 Task: Add a condition where "Hours since assignee update Greater than Nineteen" in recently solved tickets
Action: Mouse moved to (144, 447)
Screenshot: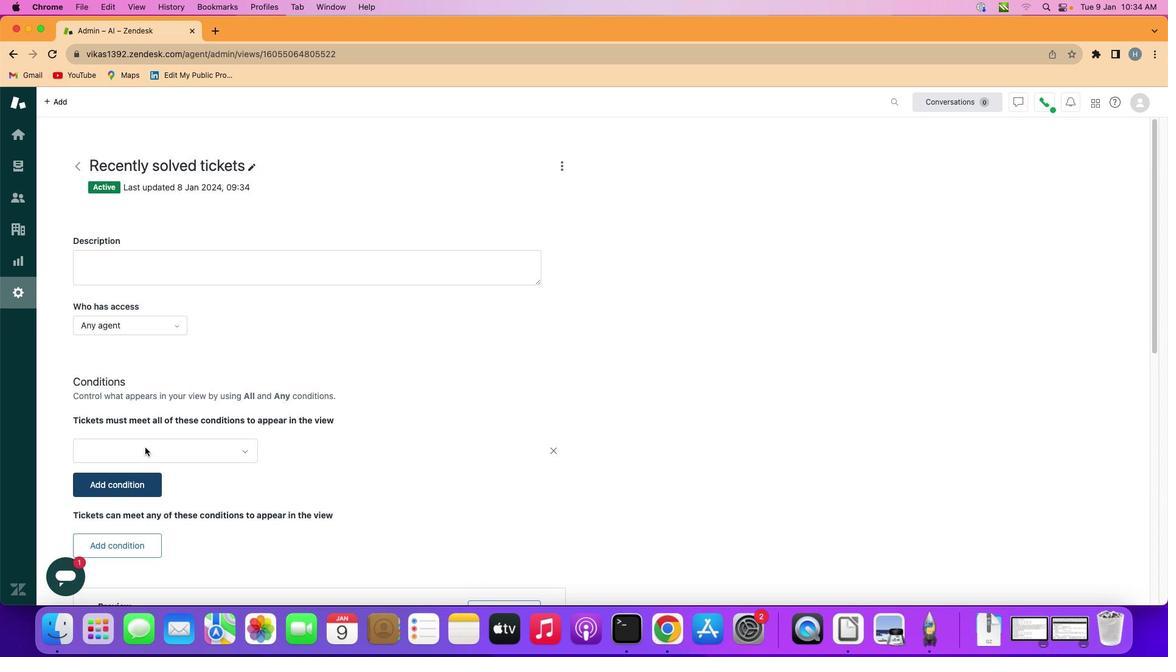 
Action: Mouse pressed left at (144, 447)
Screenshot: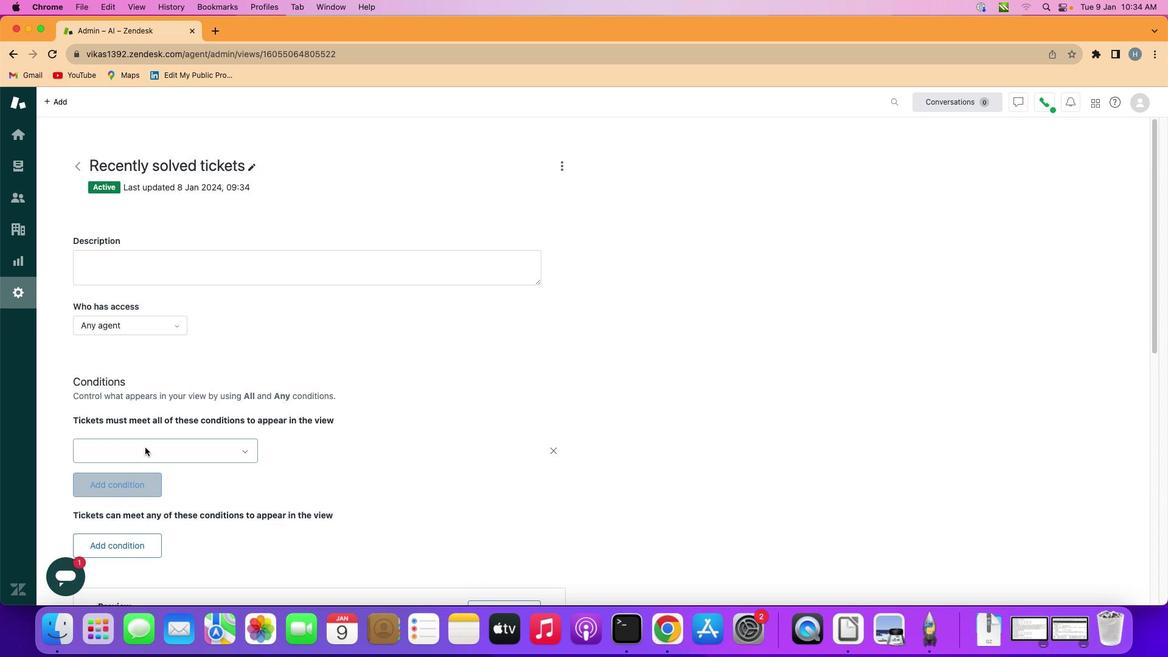 
Action: Mouse moved to (178, 448)
Screenshot: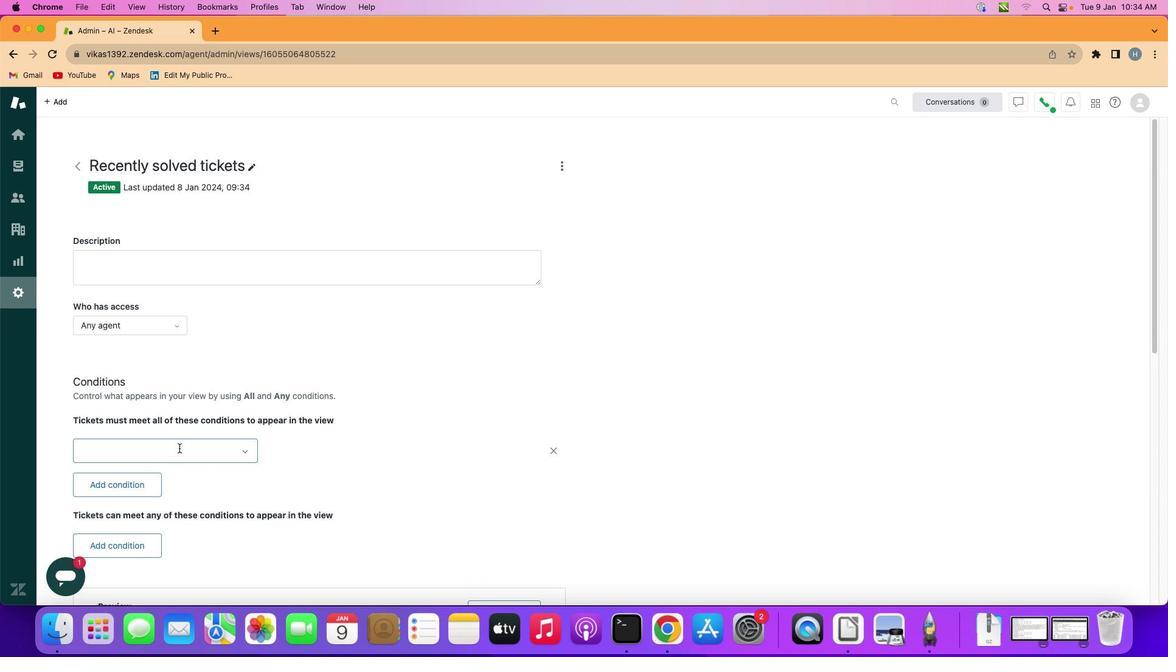 
Action: Mouse pressed left at (178, 448)
Screenshot: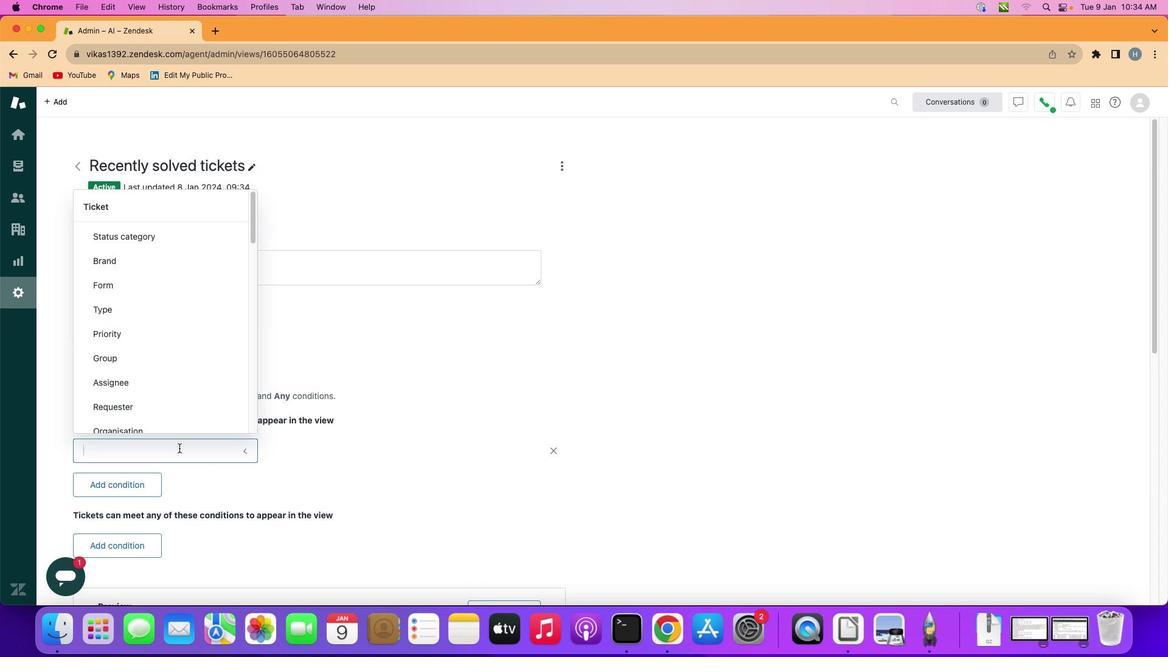 
Action: Mouse moved to (192, 346)
Screenshot: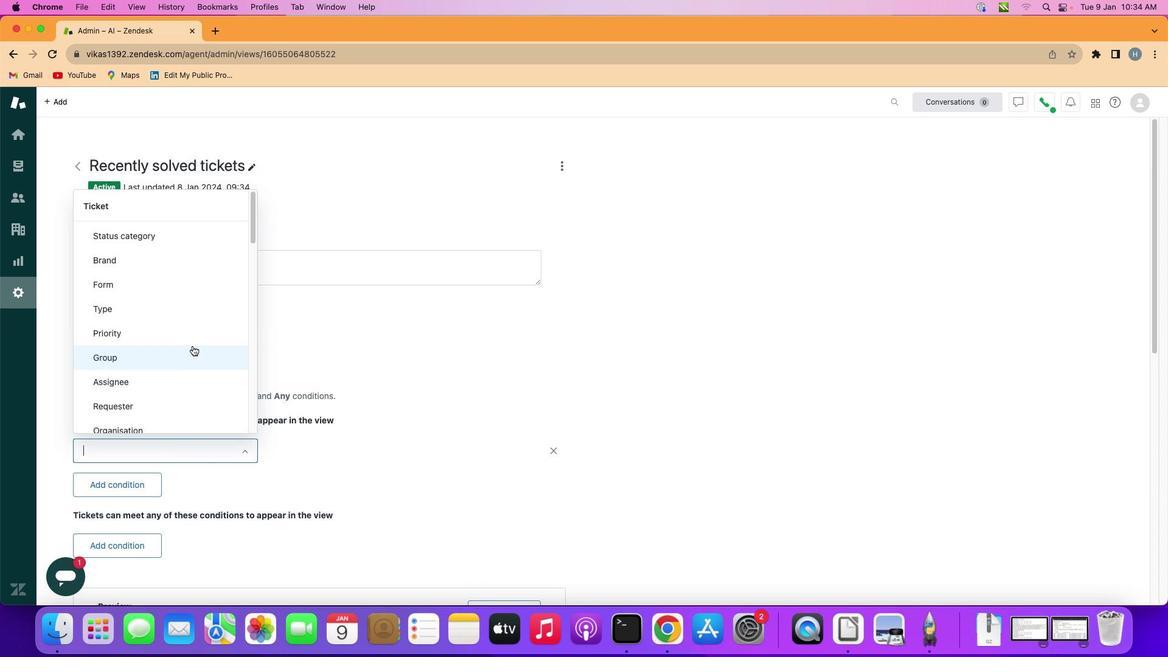 
Action: Mouse scrolled (192, 346) with delta (0, 0)
Screenshot: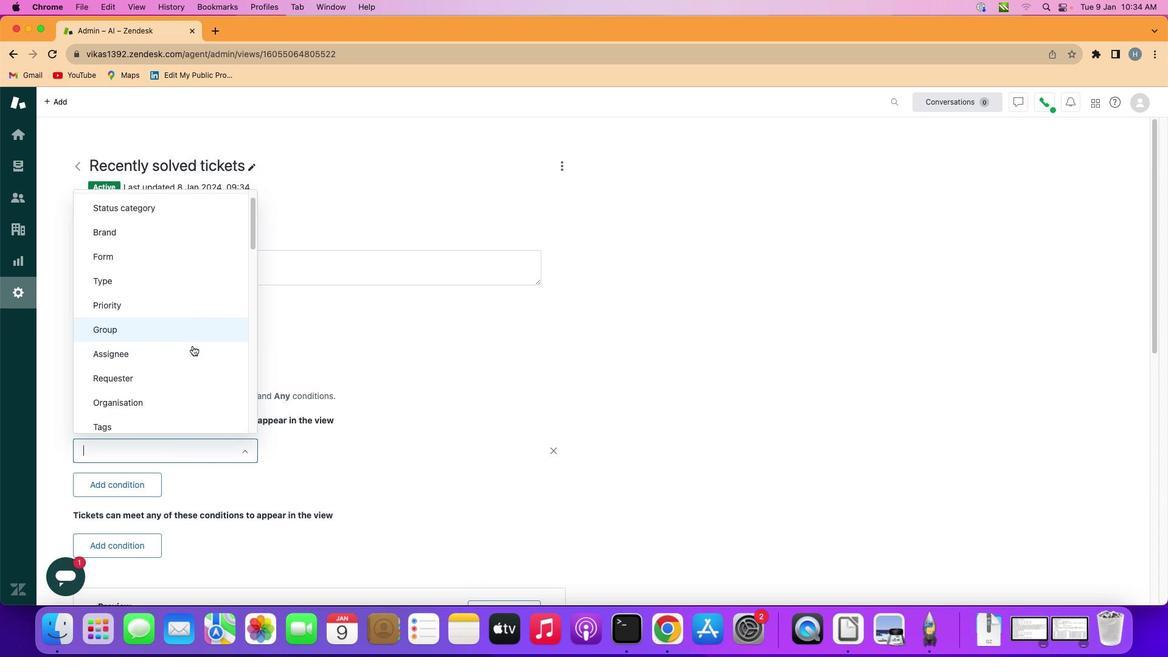 
Action: Mouse scrolled (192, 346) with delta (0, 0)
Screenshot: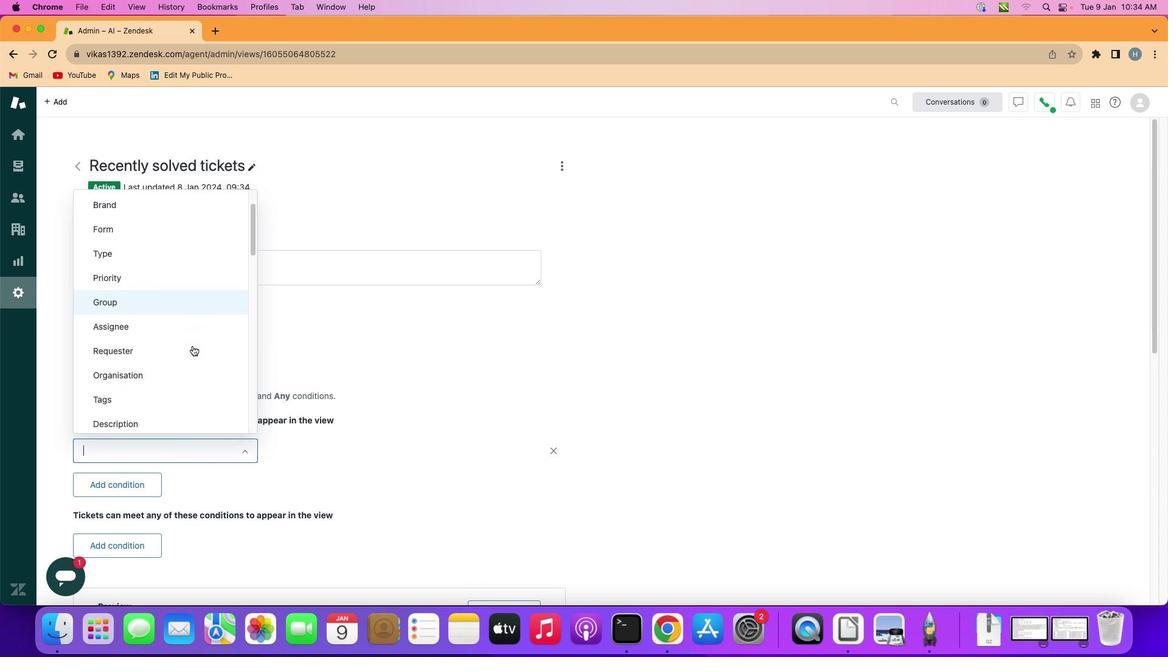 
Action: Mouse scrolled (192, 346) with delta (0, 0)
Screenshot: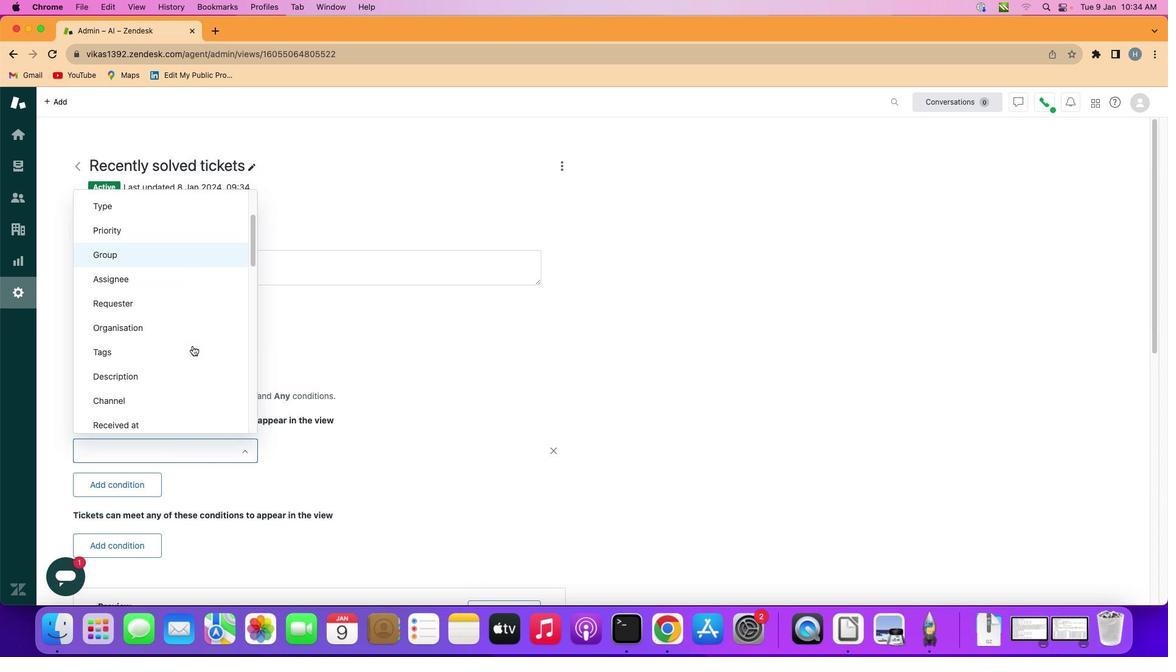 
Action: Mouse scrolled (192, 346) with delta (0, 0)
Screenshot: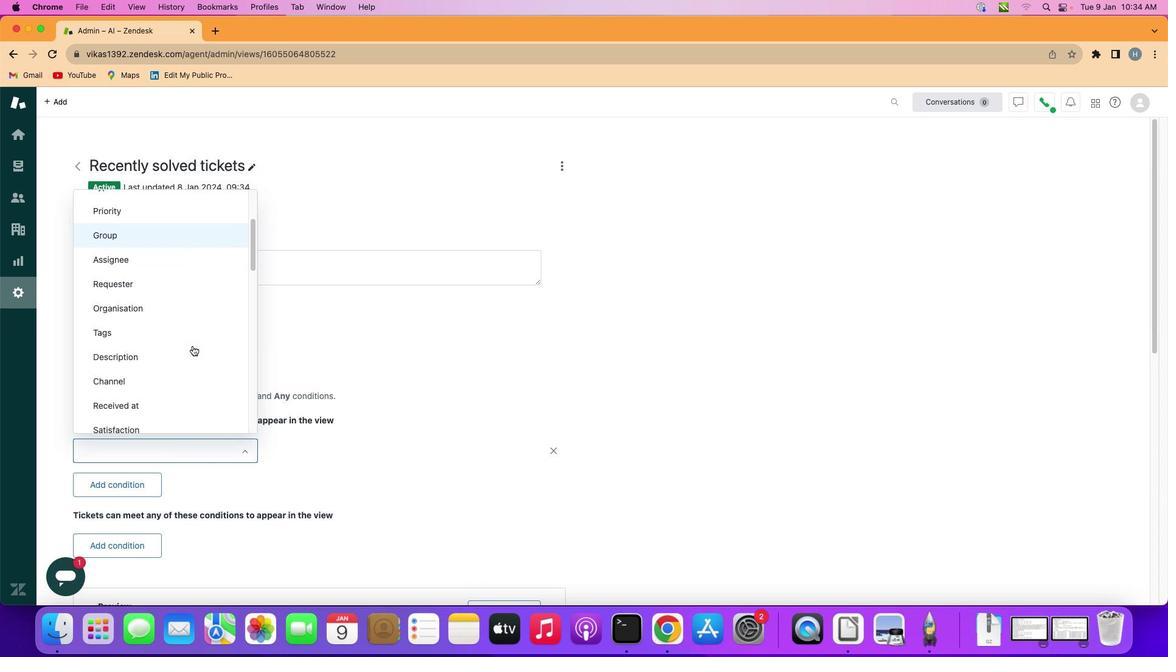 
Action: Mouse scrolled (192, 346) with delta (0, 0)
Screenshot: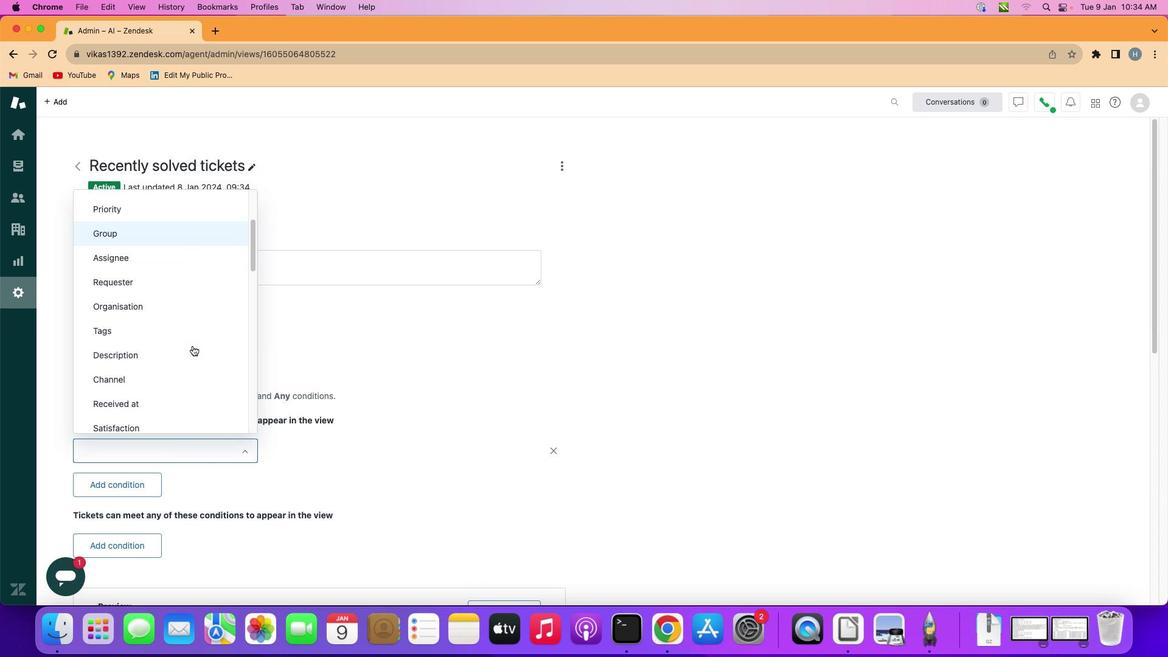 
Action: Mouse scrolled (192, 346) with delta (0, 0)
Screenshot: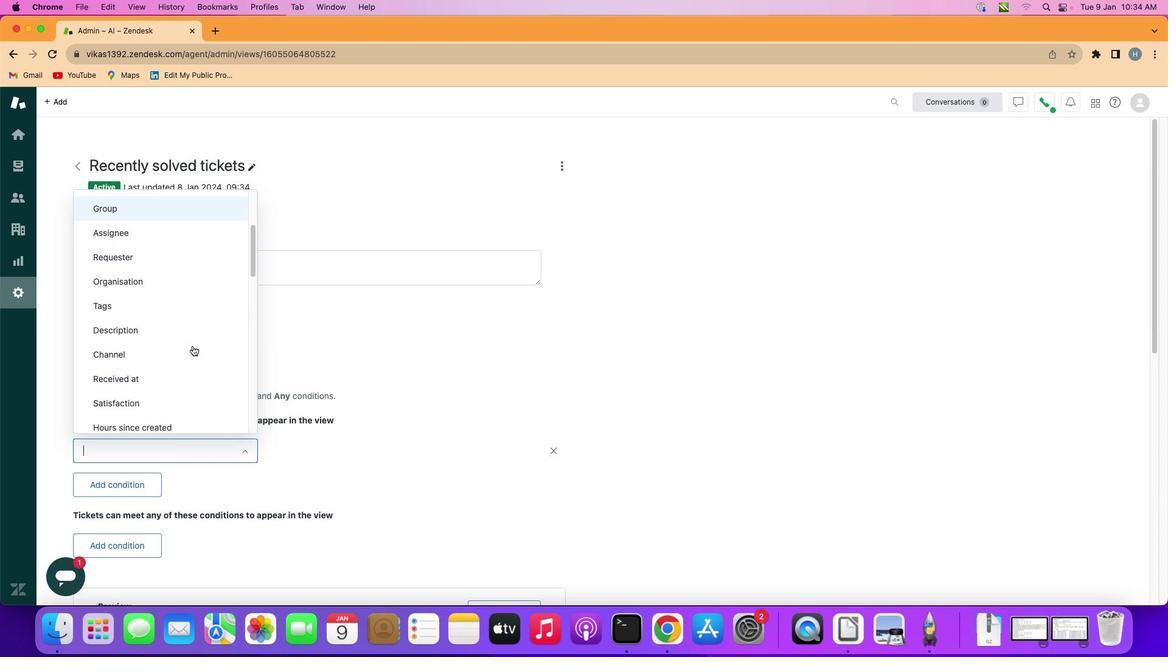 
Action: Mouse scrolled (192, 346) with delta (0, 0)
Screenshot: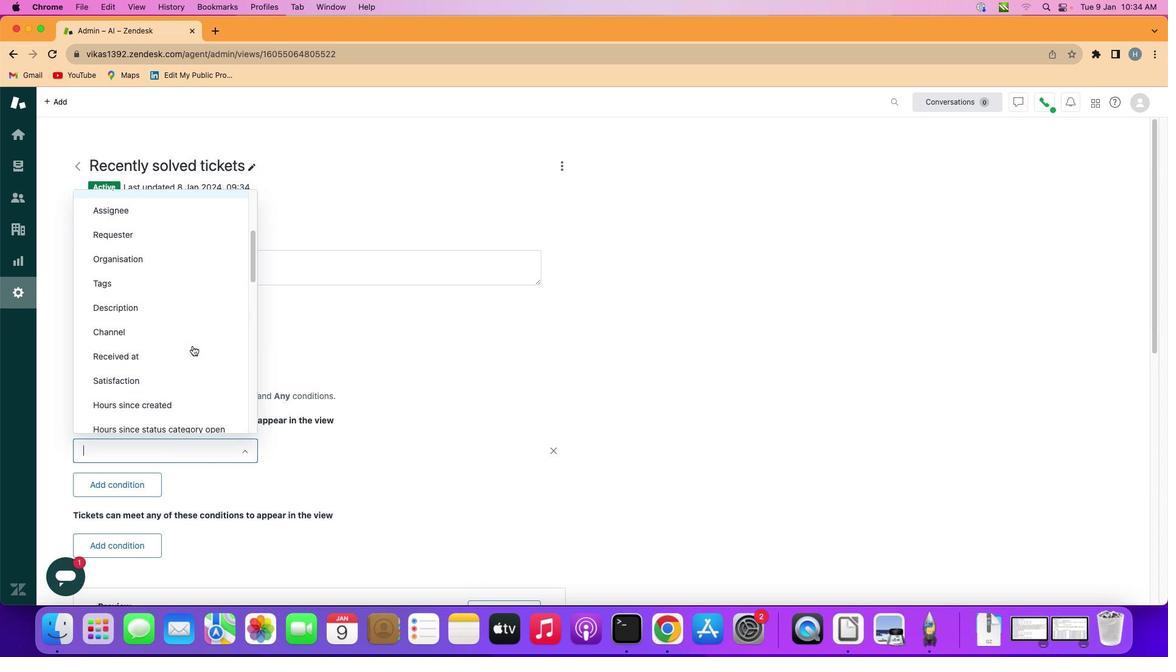 
Action: Mouse scrolled (192, 346) with delta (0, 0)
Screenshot: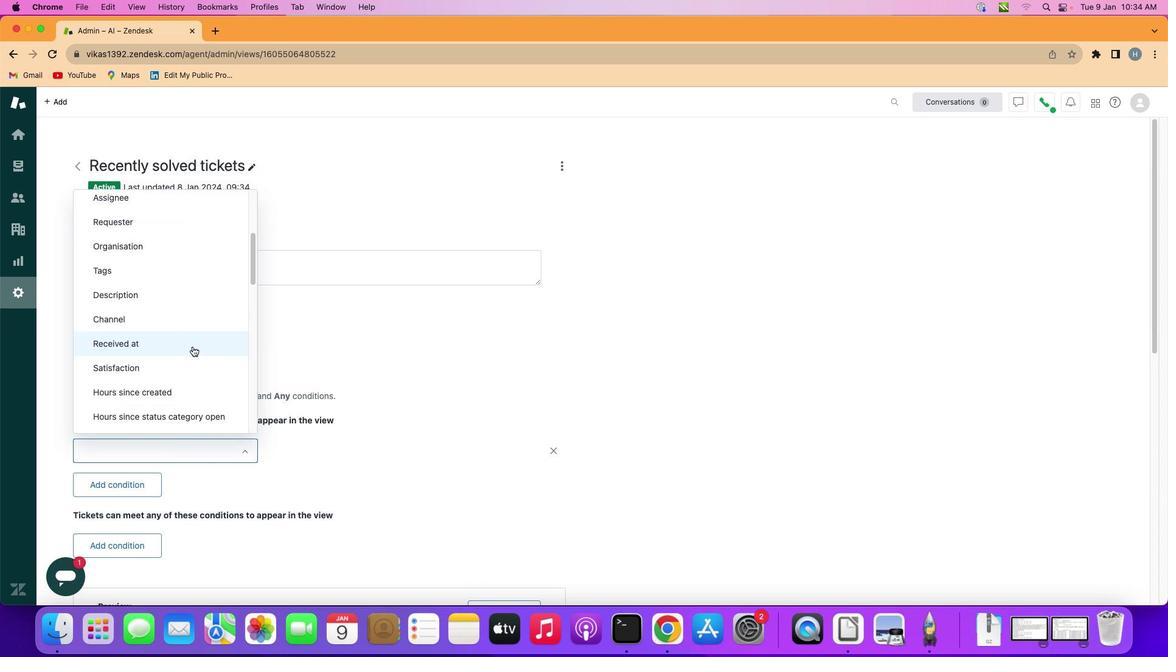 
Action: Mouse scrolled (192, 346) with delta (0, 0)
Screenshot: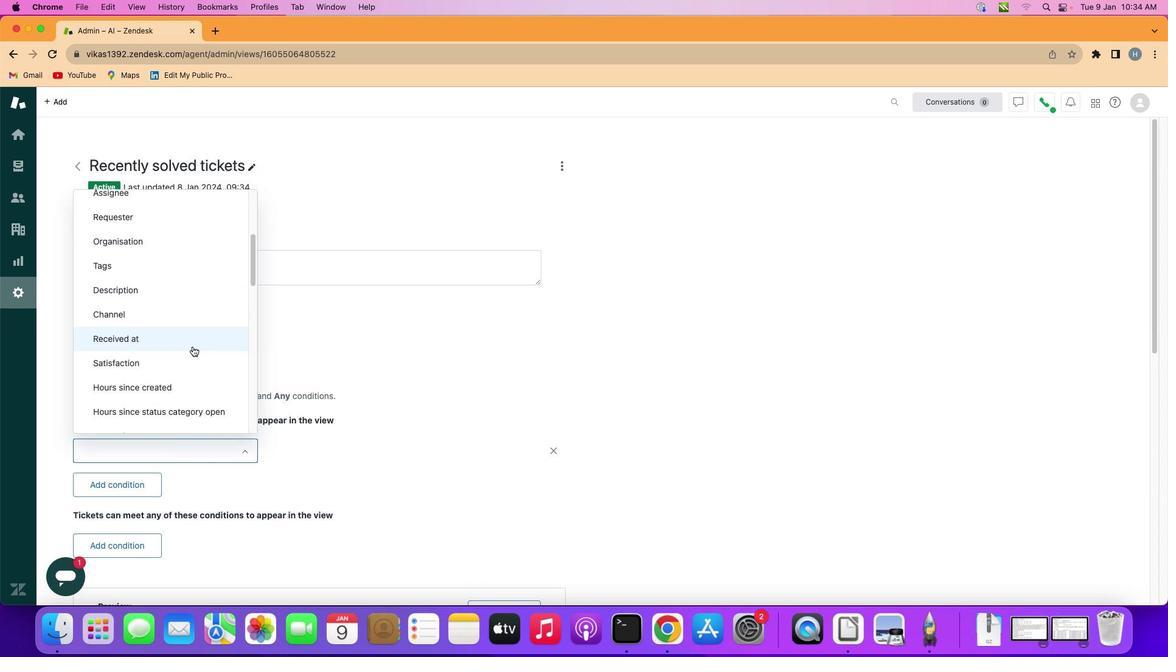 
Action: Mouse moved to (196, 345)
Screenshot: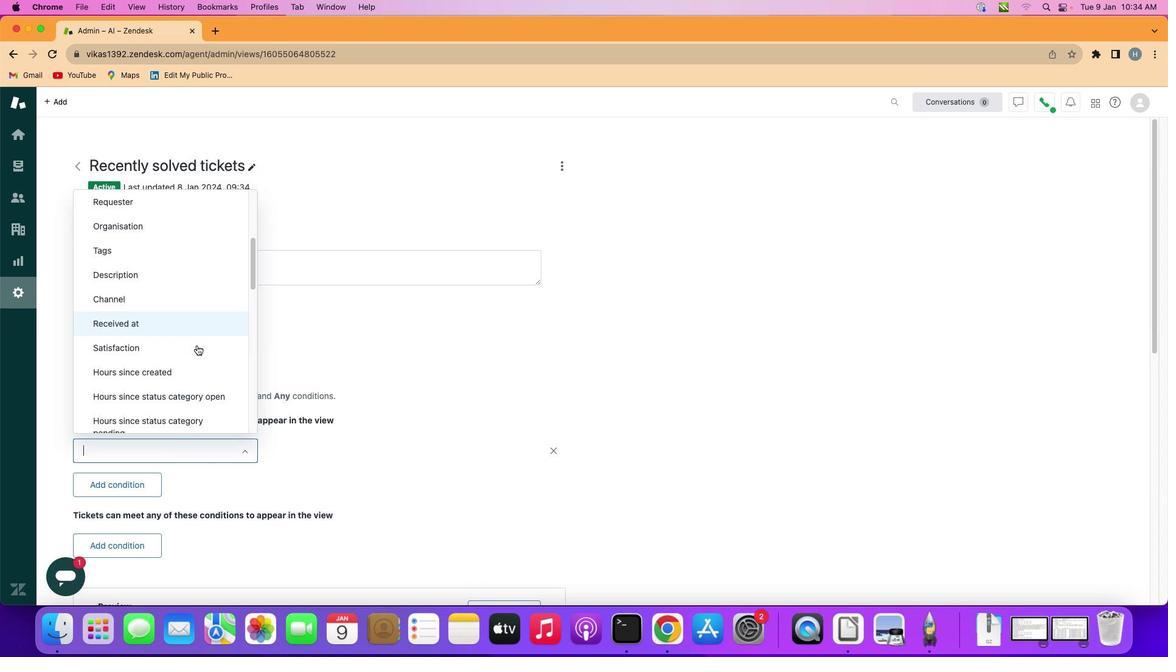 
Action: Mouse scrolled (196, 345) with delta (0, 0)
Screenshot: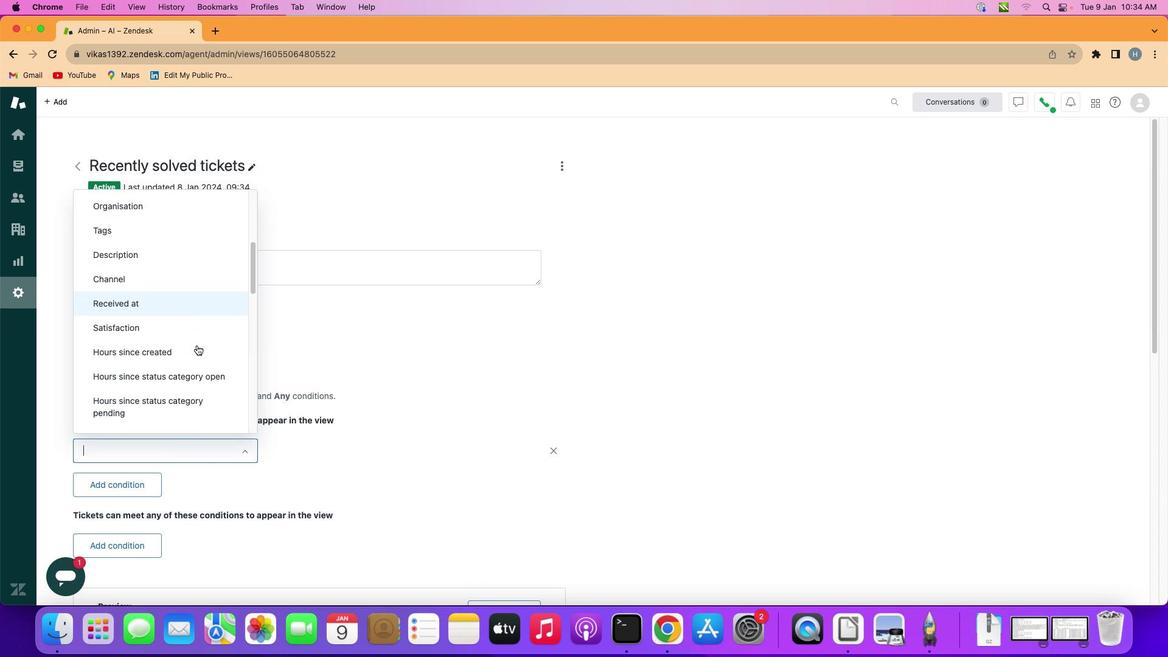 
Action: Mouse scrolled (196, 345) with delta (0, 0)
Screenshot: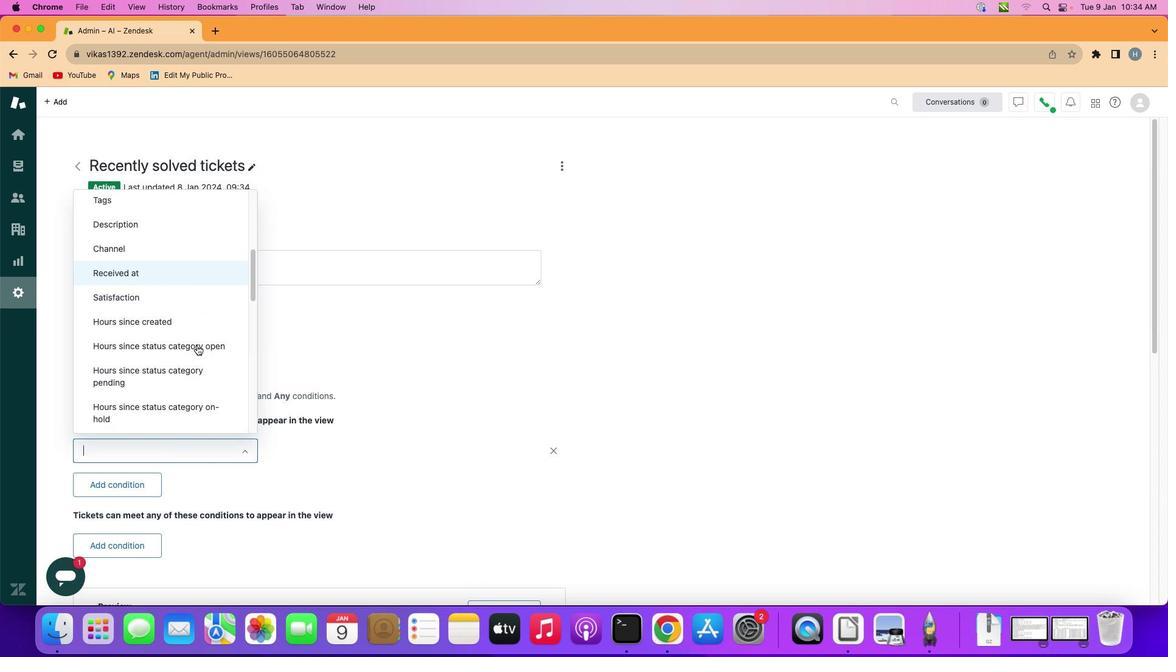 
Action: Mouse scrolled (196, 345) with delta (0, 0)
Screenshot: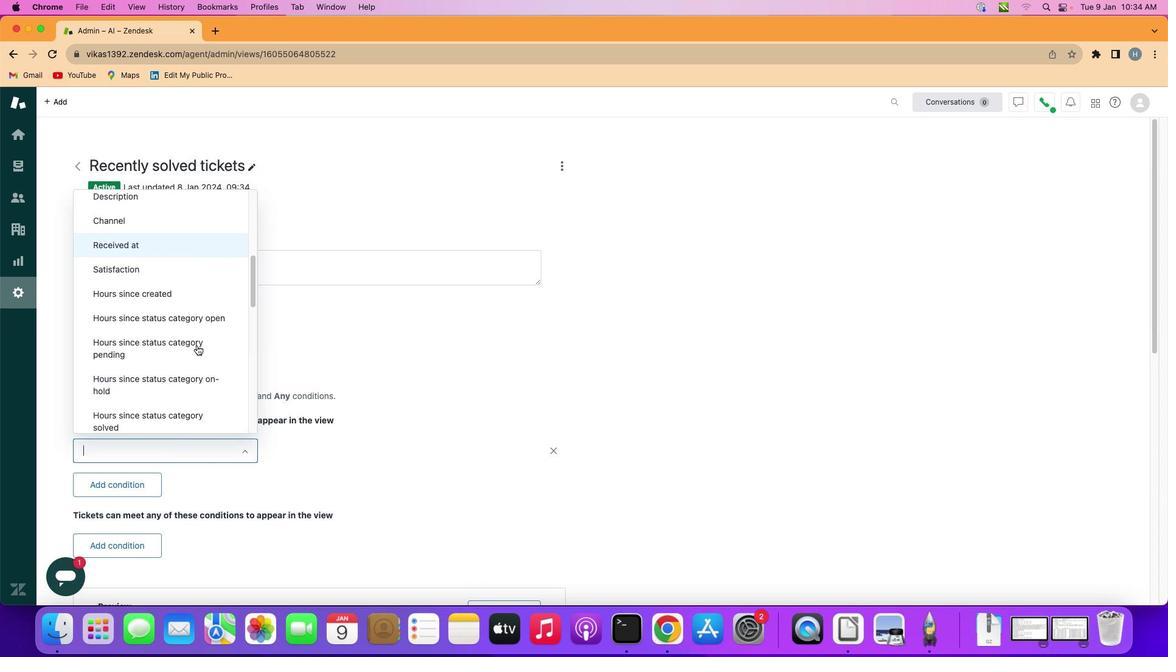 
Action: Mouse scrolled (196, 345) with delta (0, 0)
Screenshot: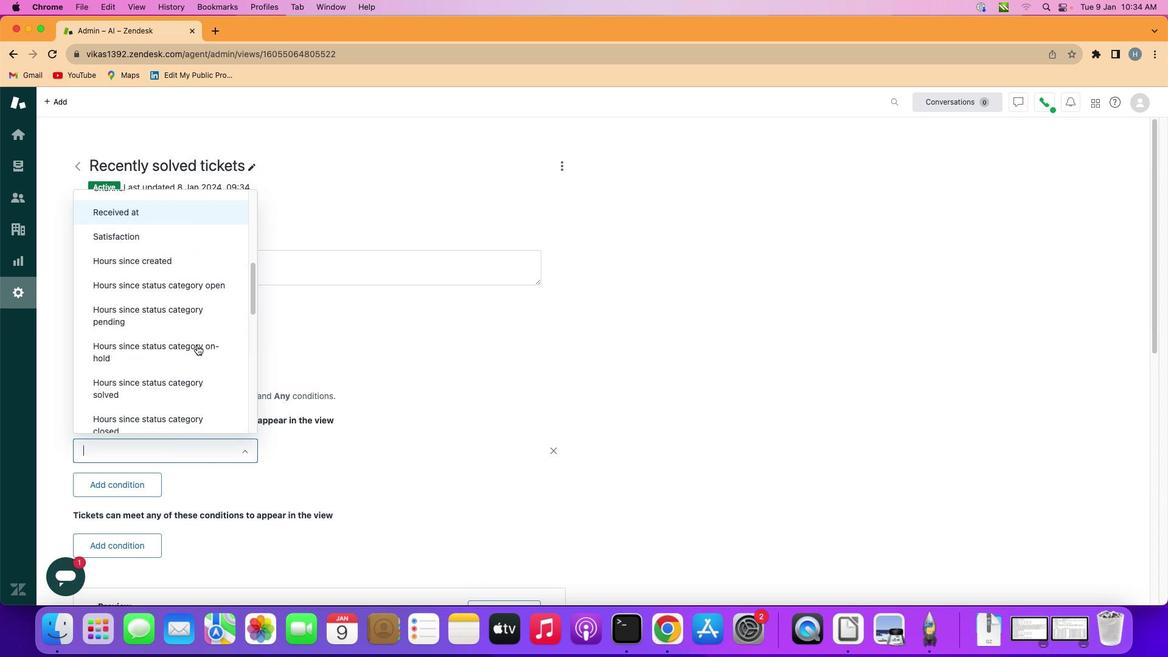 
Action: Mouse scrolled (196, 345) with delta (0, 0)
Screenshot: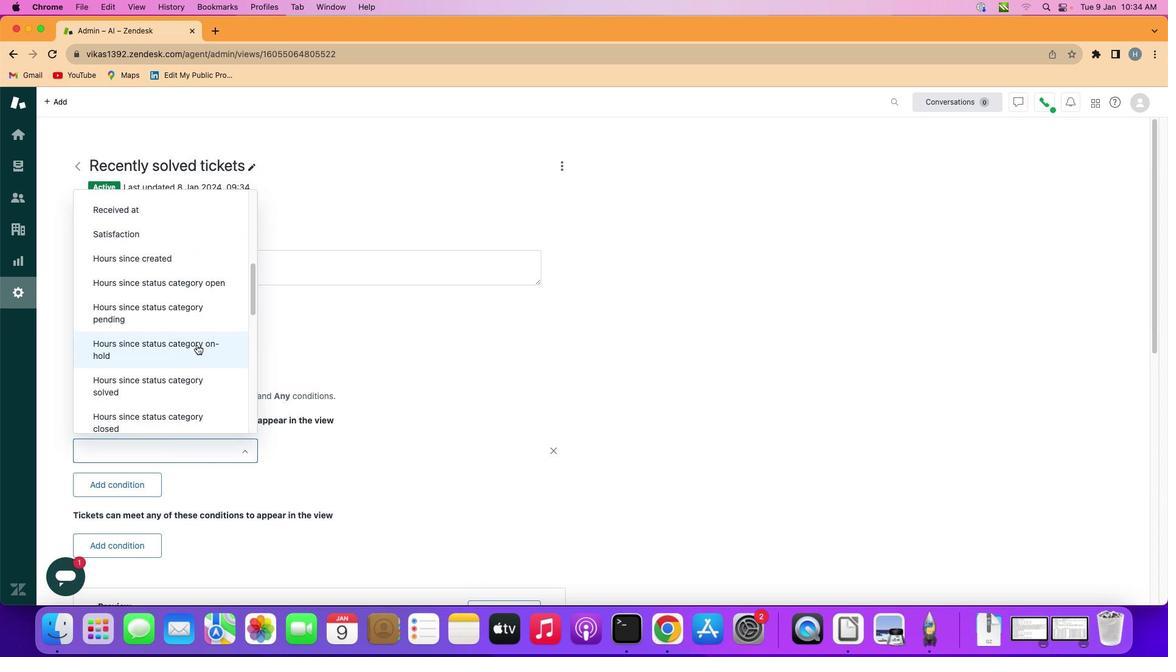 
Action: Mouse moved to (196, 345)
Screenshot: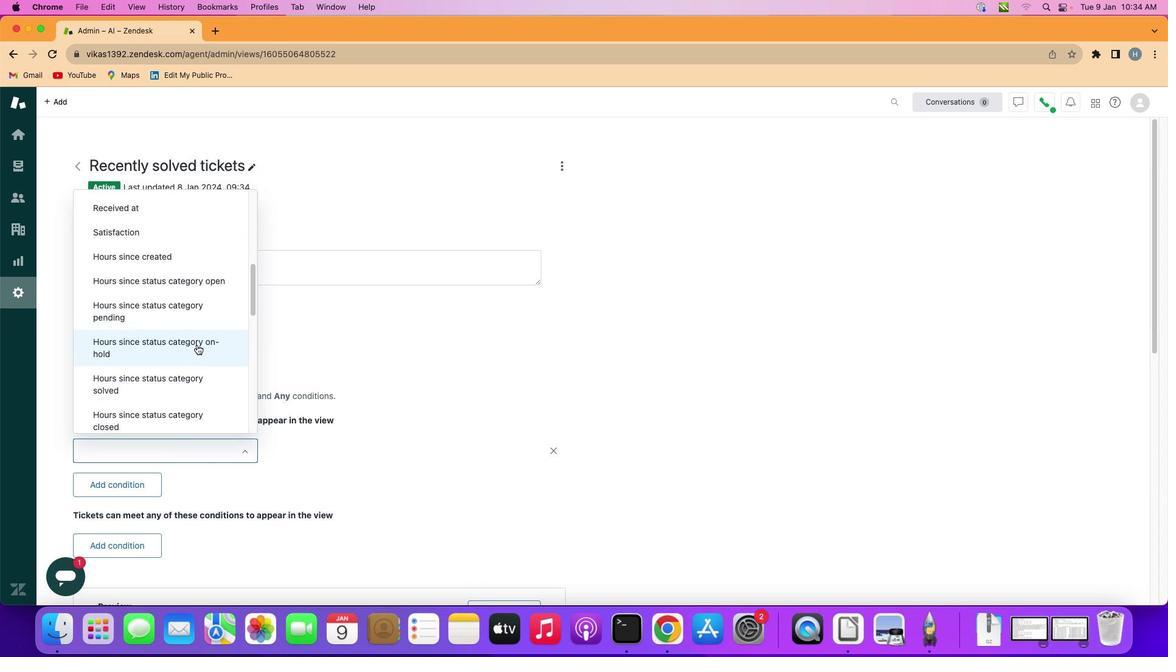 
Action: Mouse scrolled (196, 345) with delta (0, 0)
Screenshot: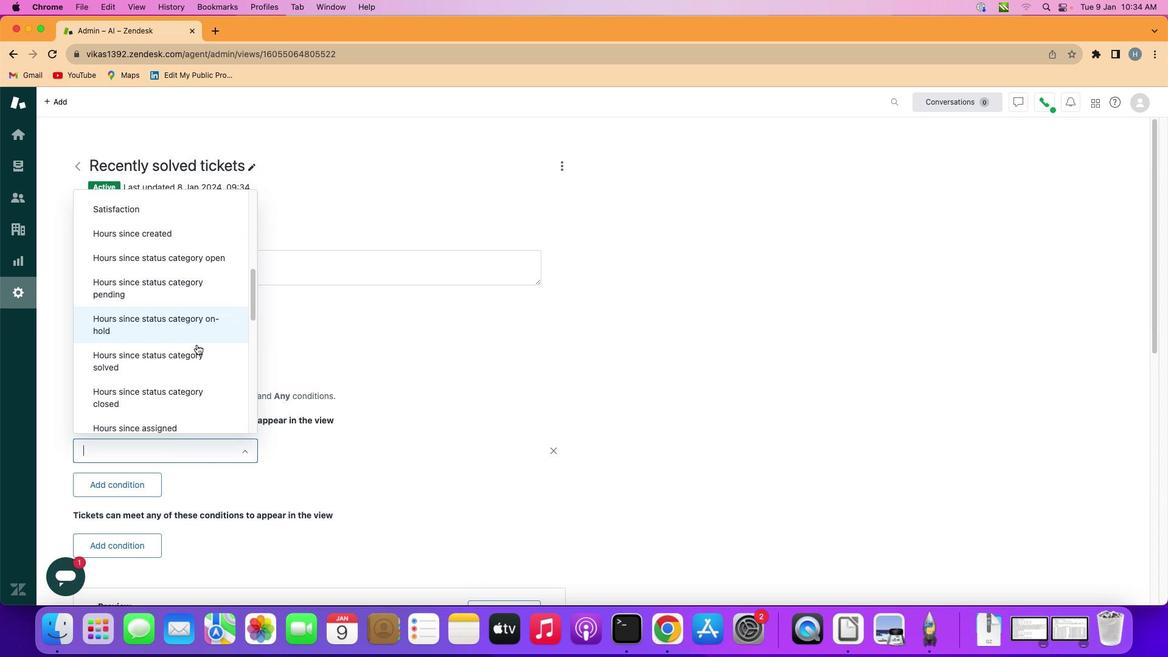 
Action: Mouse scrolled (196, 345) with delta (0, 0)
Screenshot: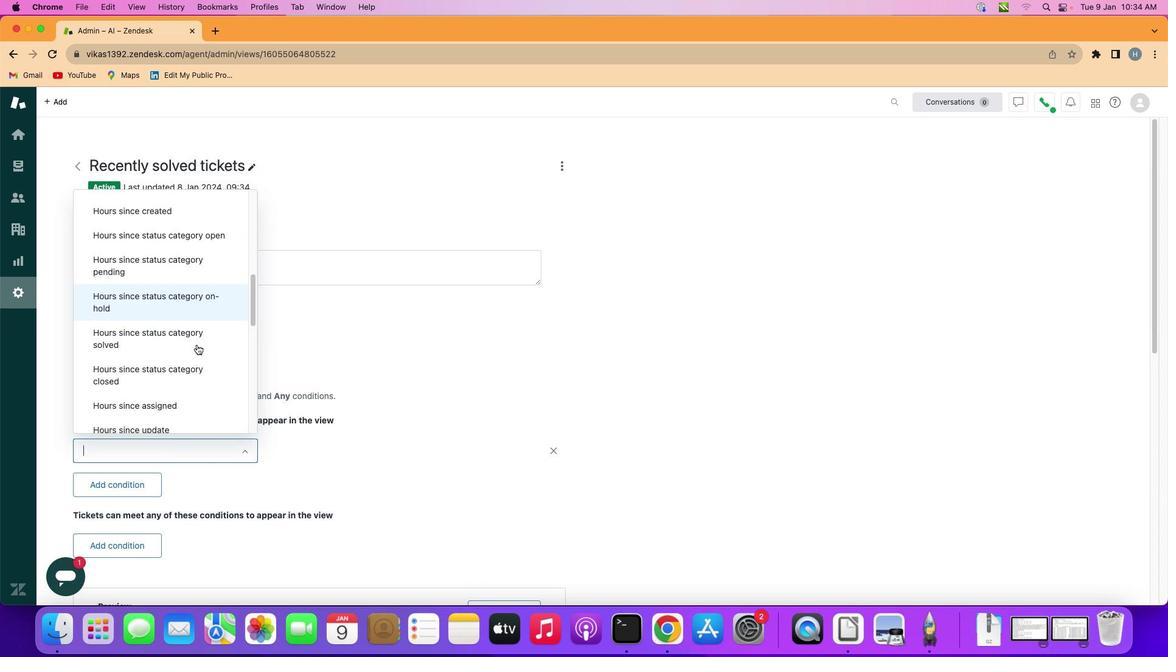 
Action: Mouse scrolled (196, 345) with delta (0, 0)
Screenshot: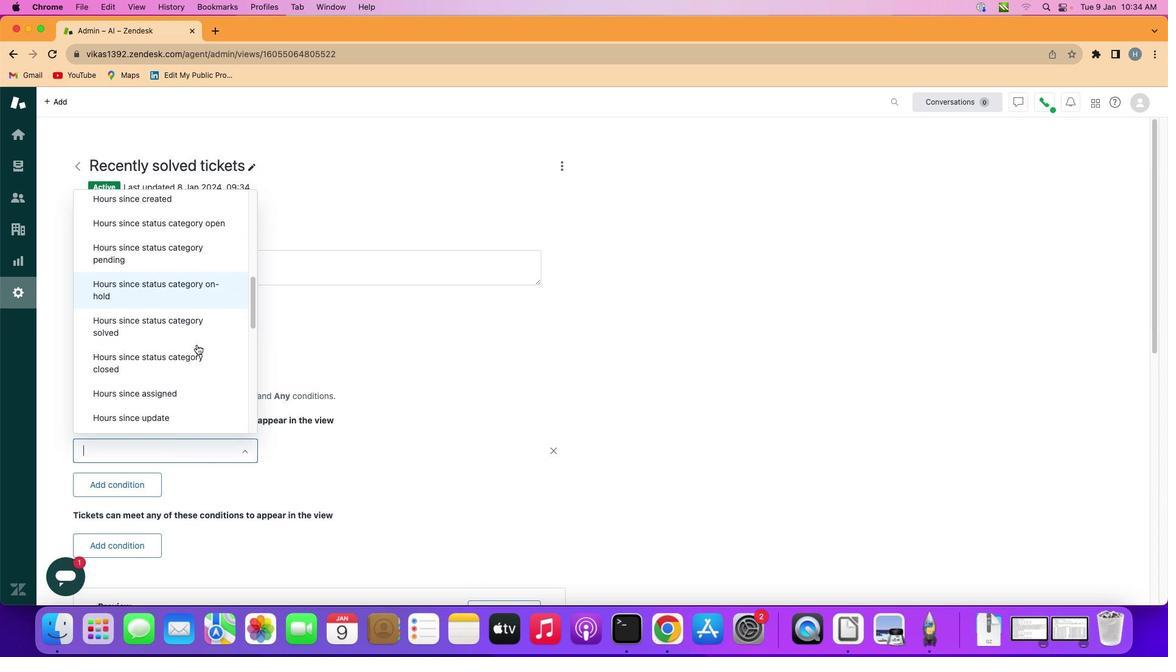 
Action: Mouse scrolled (196, 345) with delta (0, 0)
Screenshot: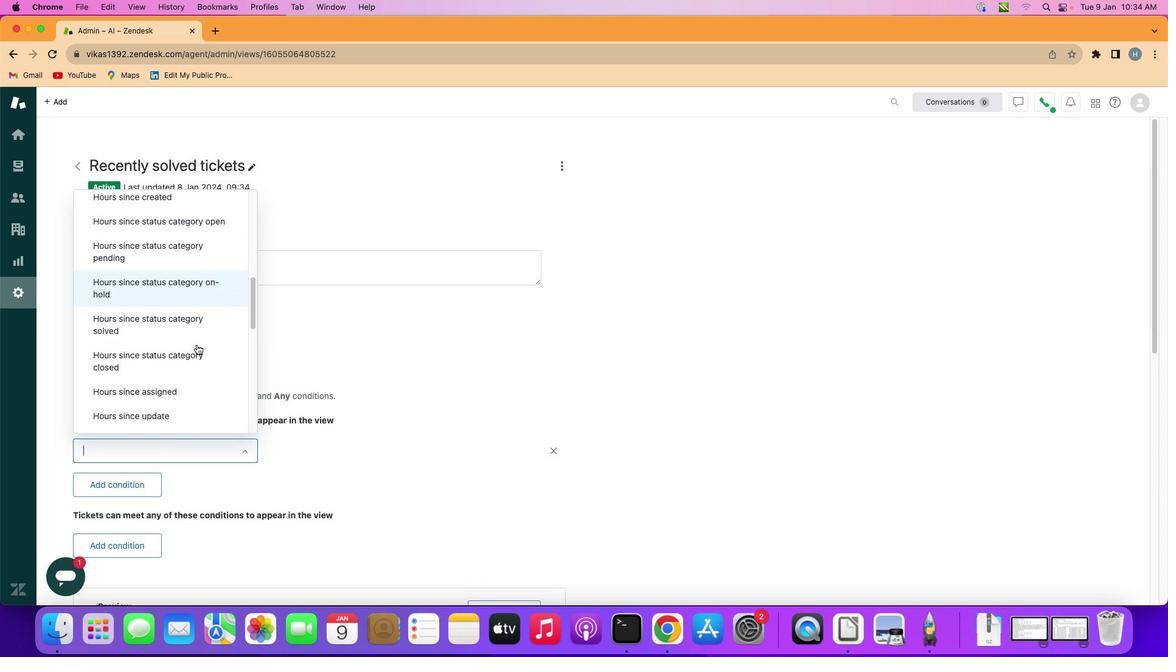 
Action: Mouse moved to (197, 344)
Screenshot: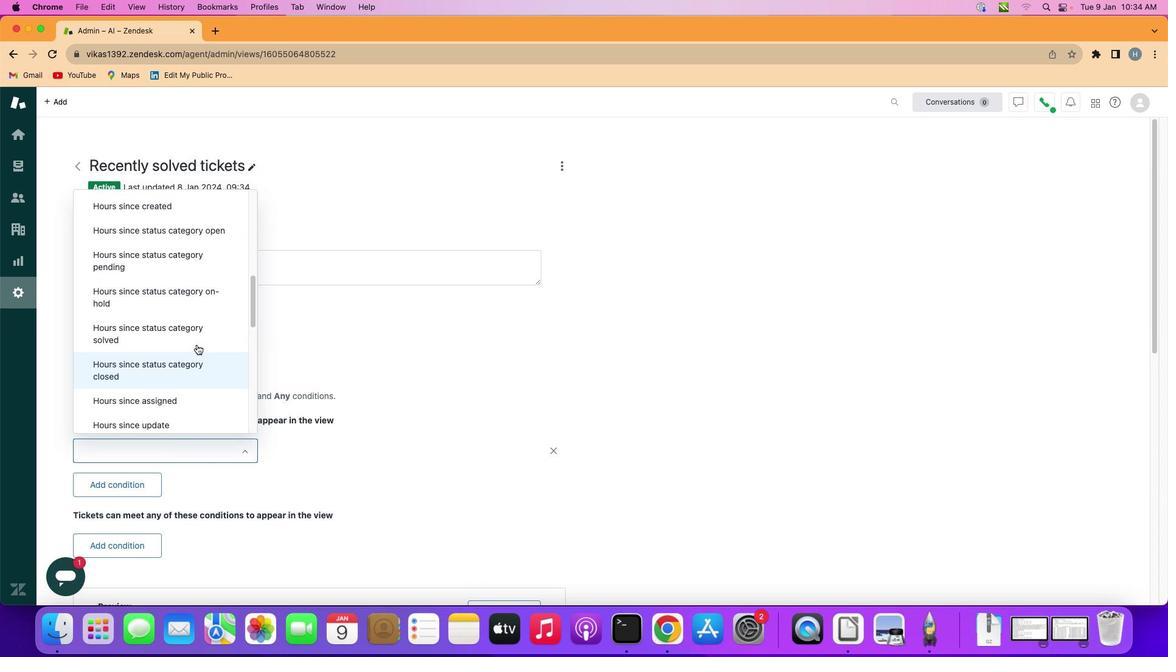 
Action: Mouse scrolled (197, 344) with delta (0, 0)
Screenshot: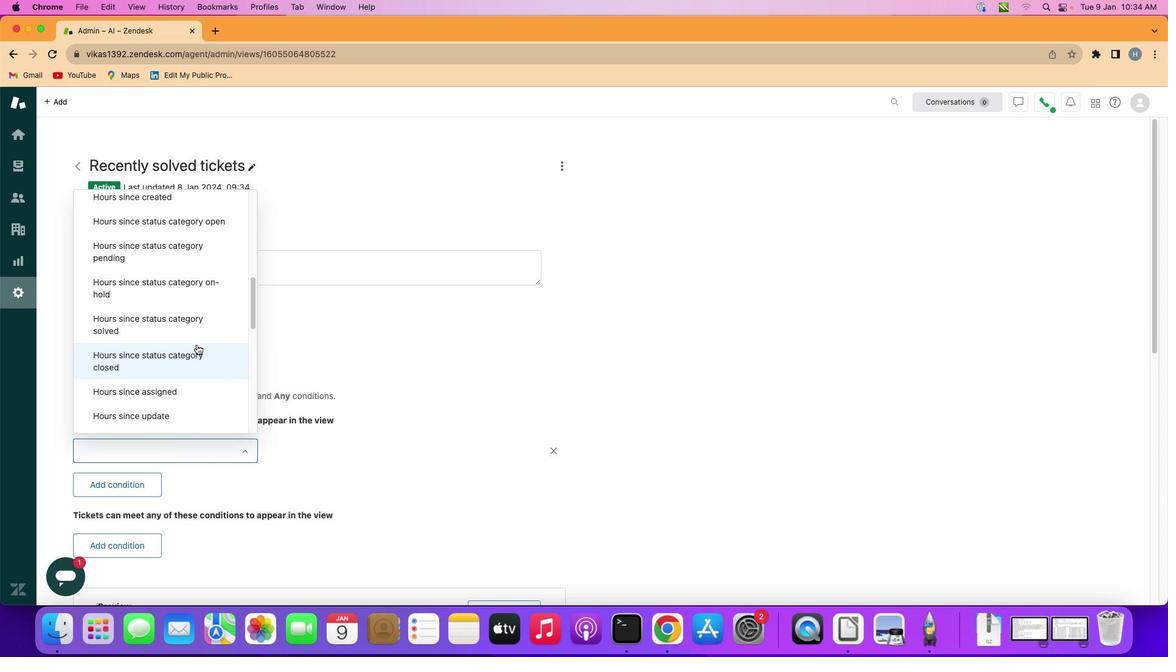 
Action: Mouse scrolled (197, 344) with delta (0, 0)
Screenshot: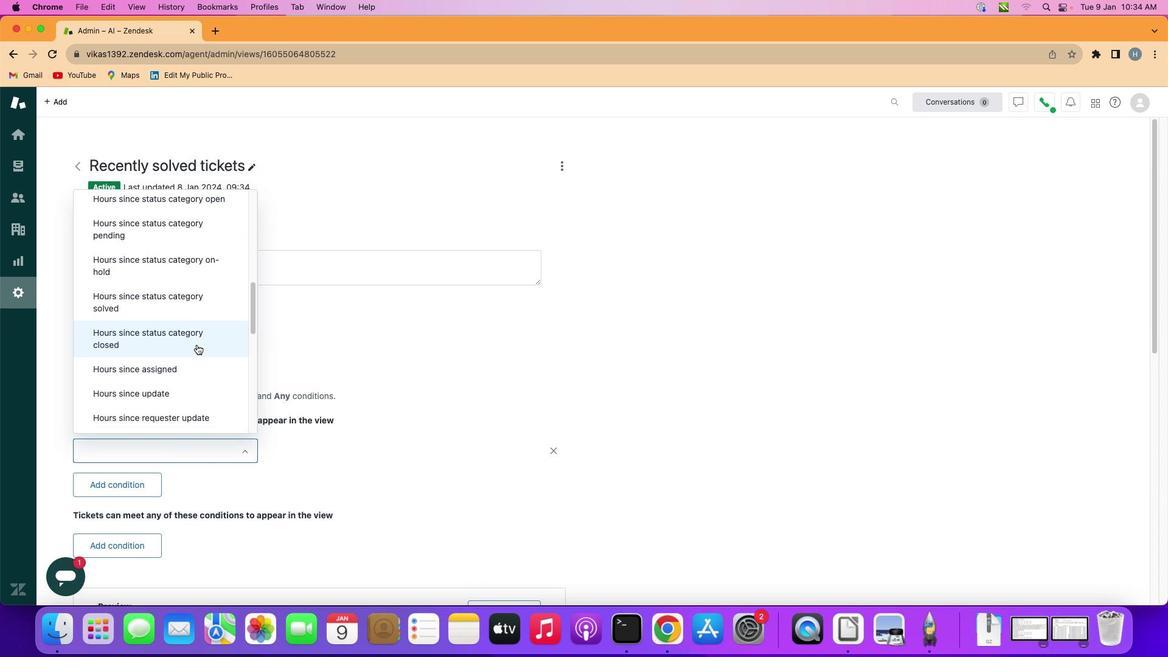 
Action: Mouse scrolled (197, 344) with delta (0, 0)
Screenshot: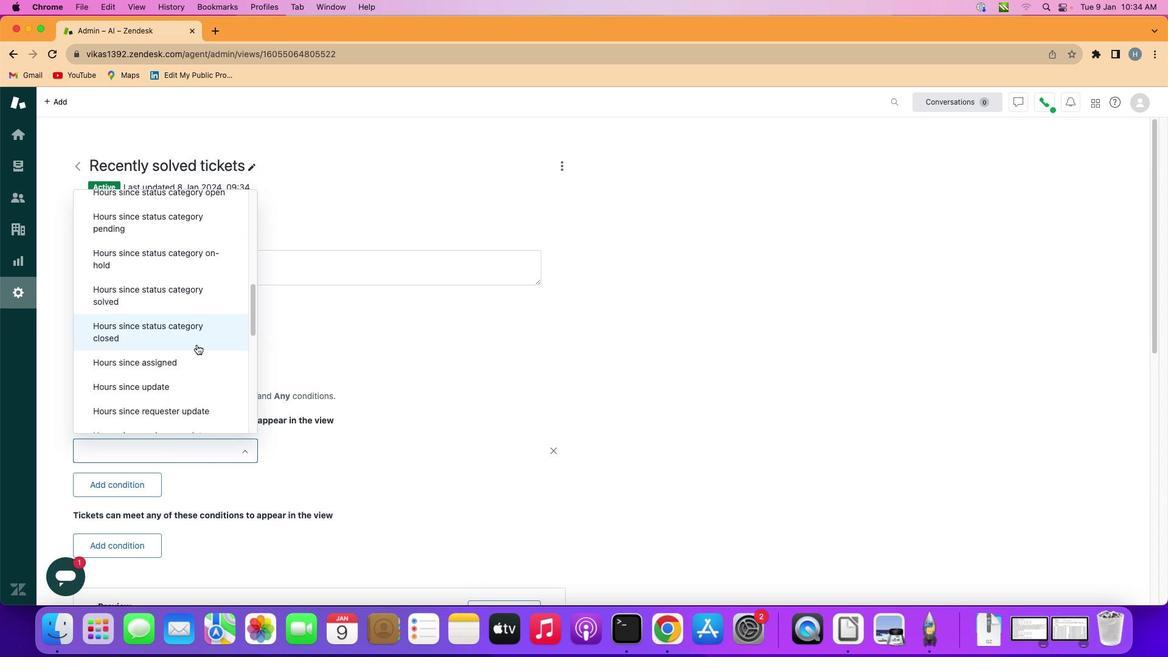 
Action: Mouse scrolled (197, 344) with delta (0, 0)
Screenshot: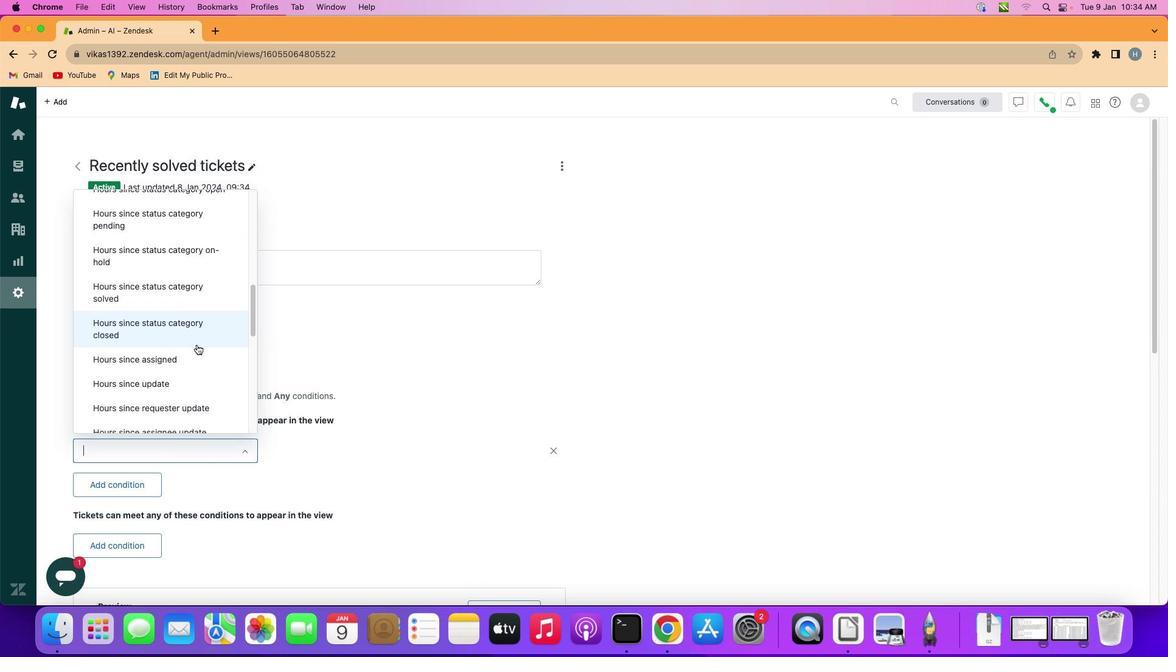 
Action: Mouse scrolled (197, 344) with delta (0, 0)
Screenshot: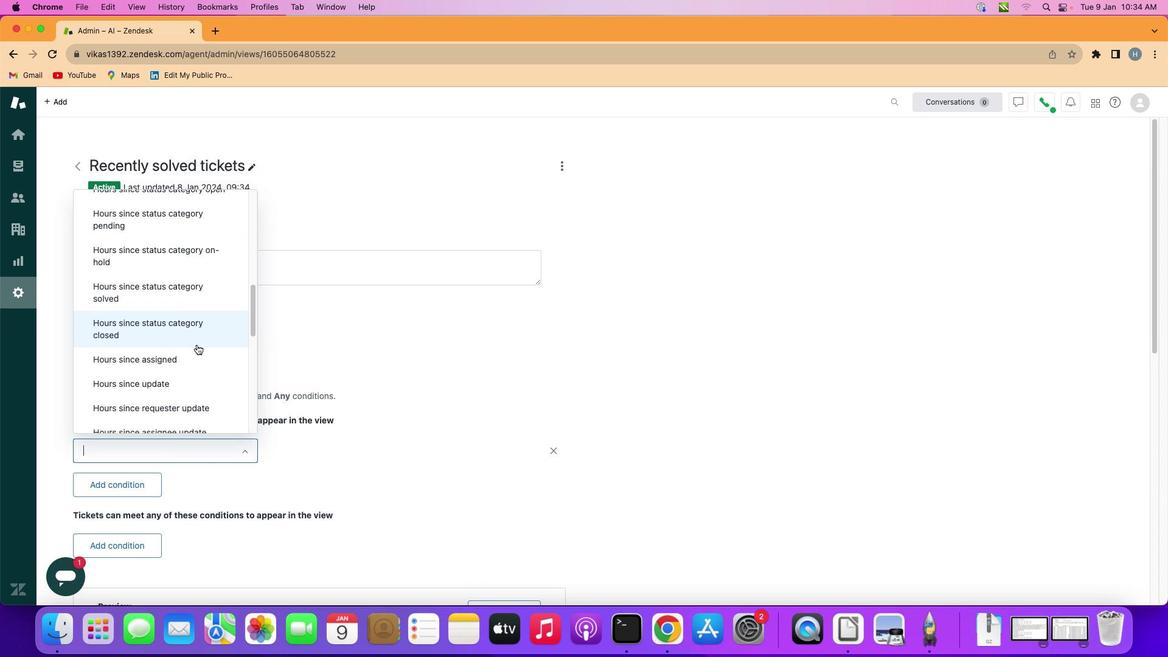 
Action: Mouse moved to (198, 348)
Screenshot: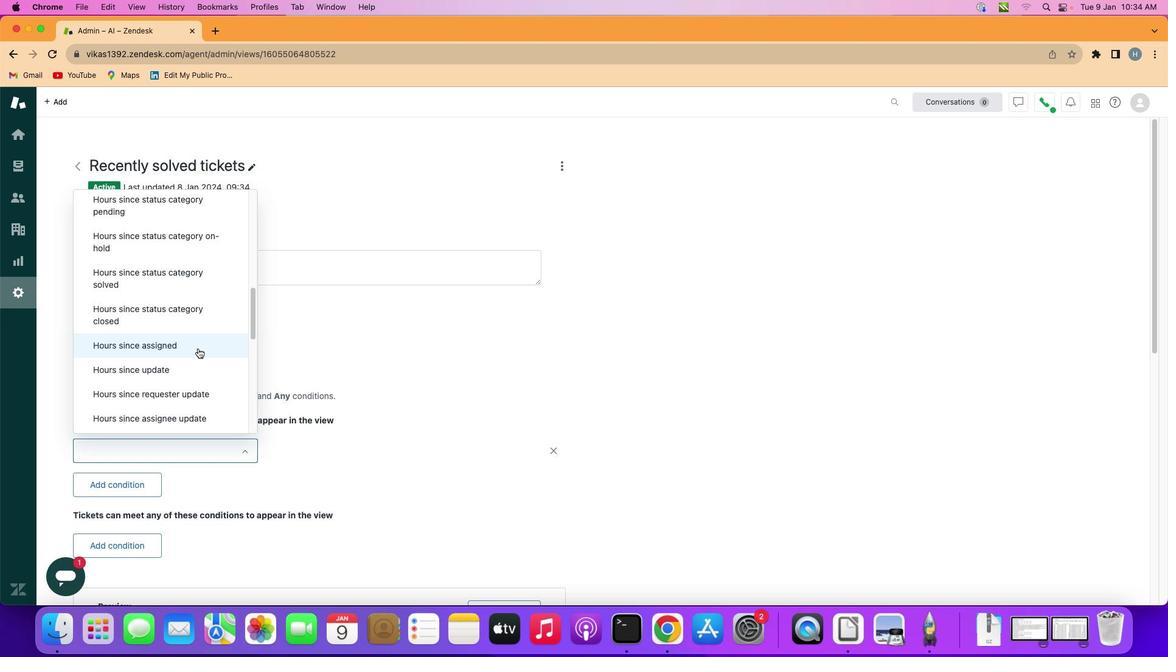 
Action: Mouse scrolled (198, 348) with delta (0, 0)
Screenshot: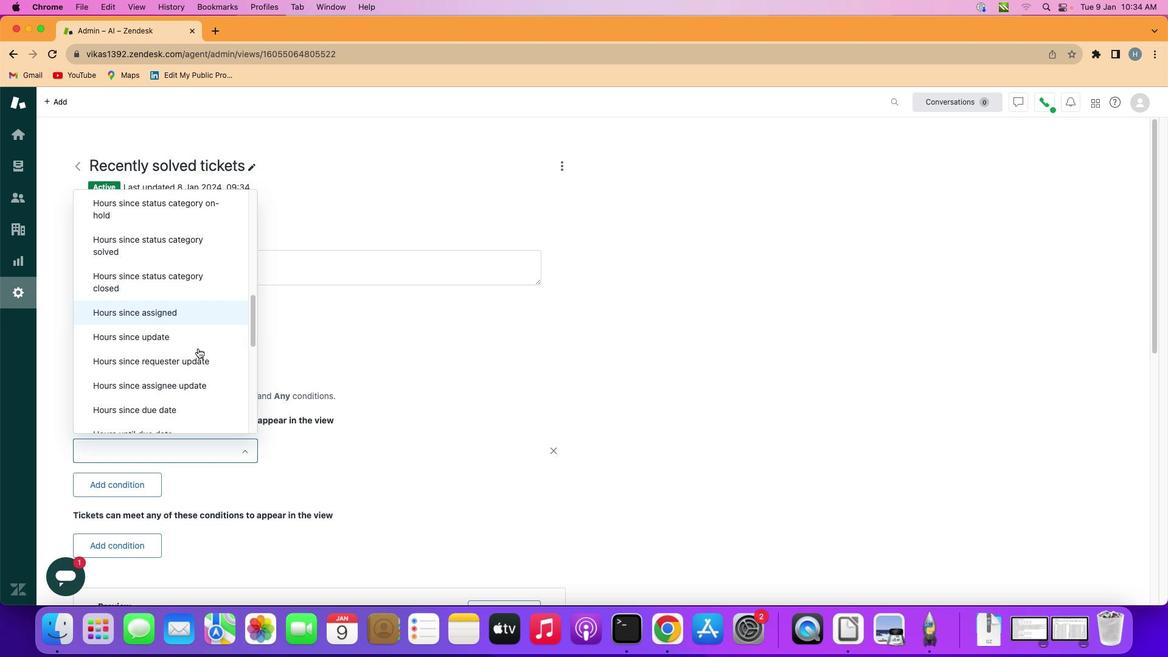 
Action: Mouse scrolled (198, 348) with delta (0, 0)
Screenshot: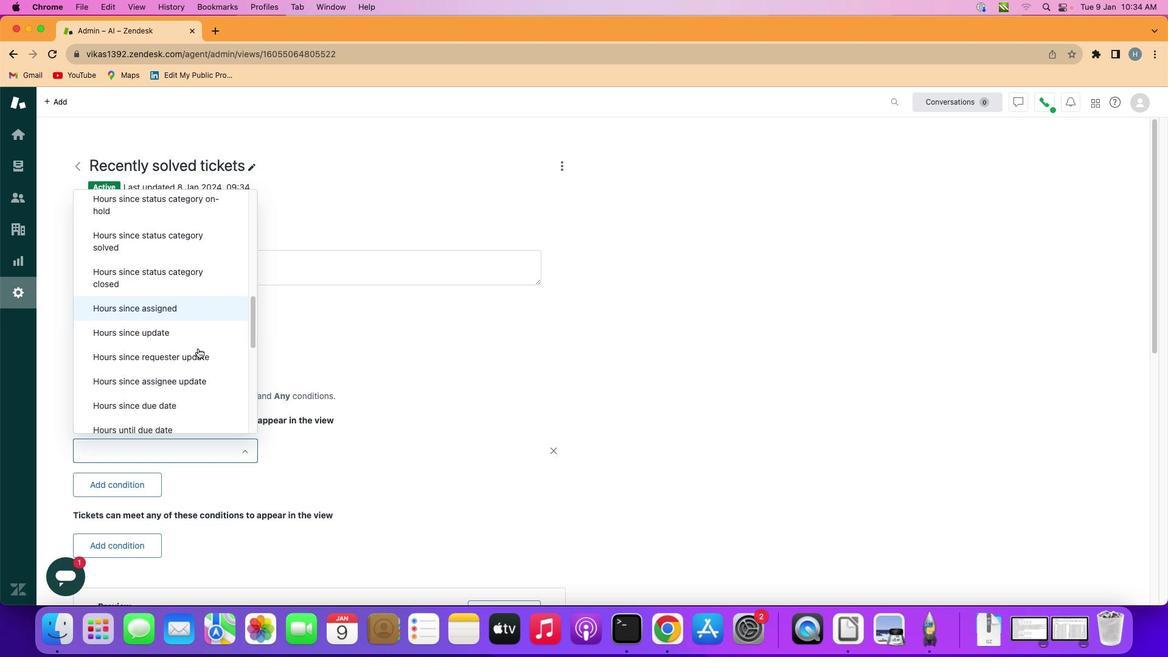 
Action: Mouse scrolled (198, 348) with delta (0, 0)
Screenshot: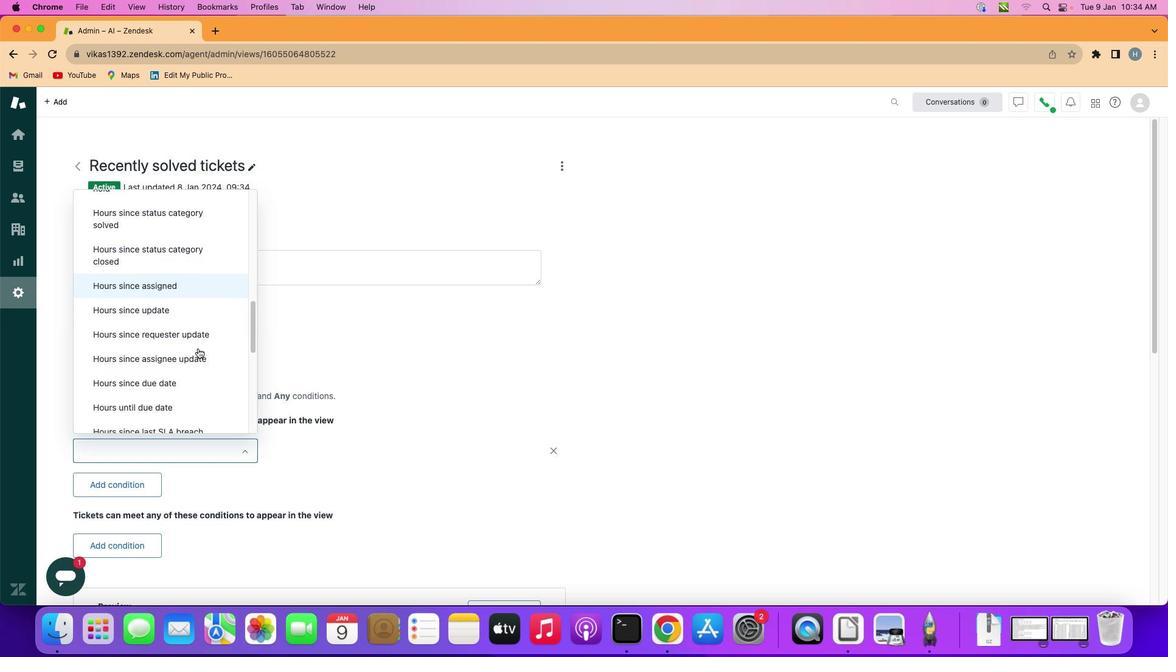 
Action: Mouse scrolled (198, 348) with delta (0, 0)
Screenshot: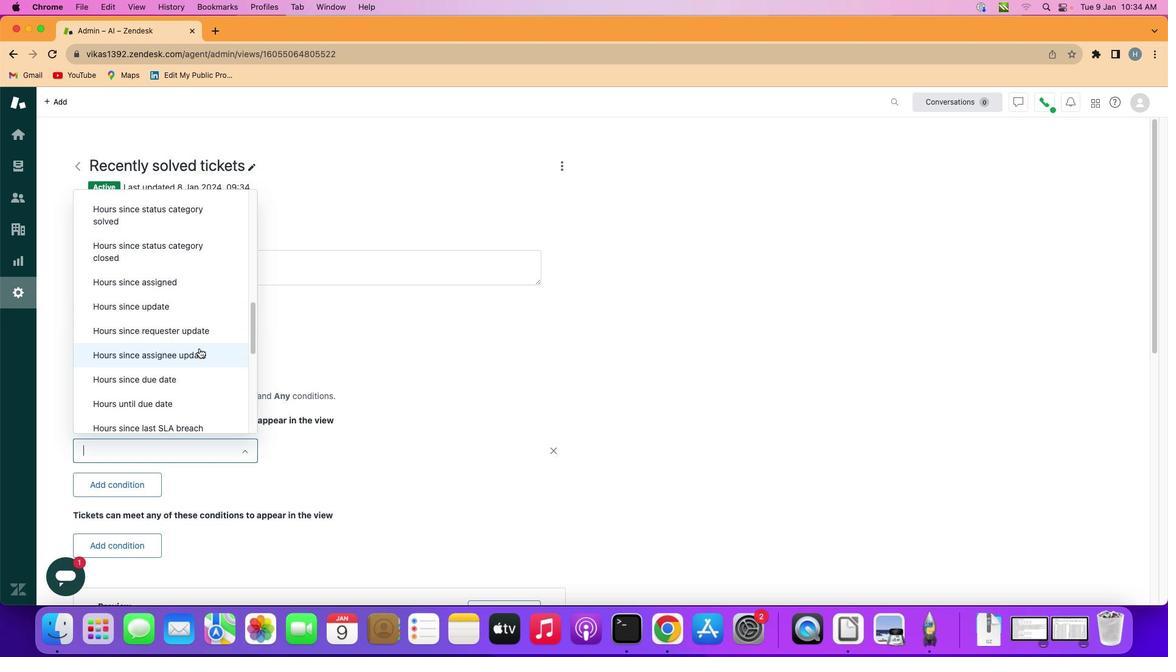 
Action: Mouse moved to (203, 353)
Screenshot: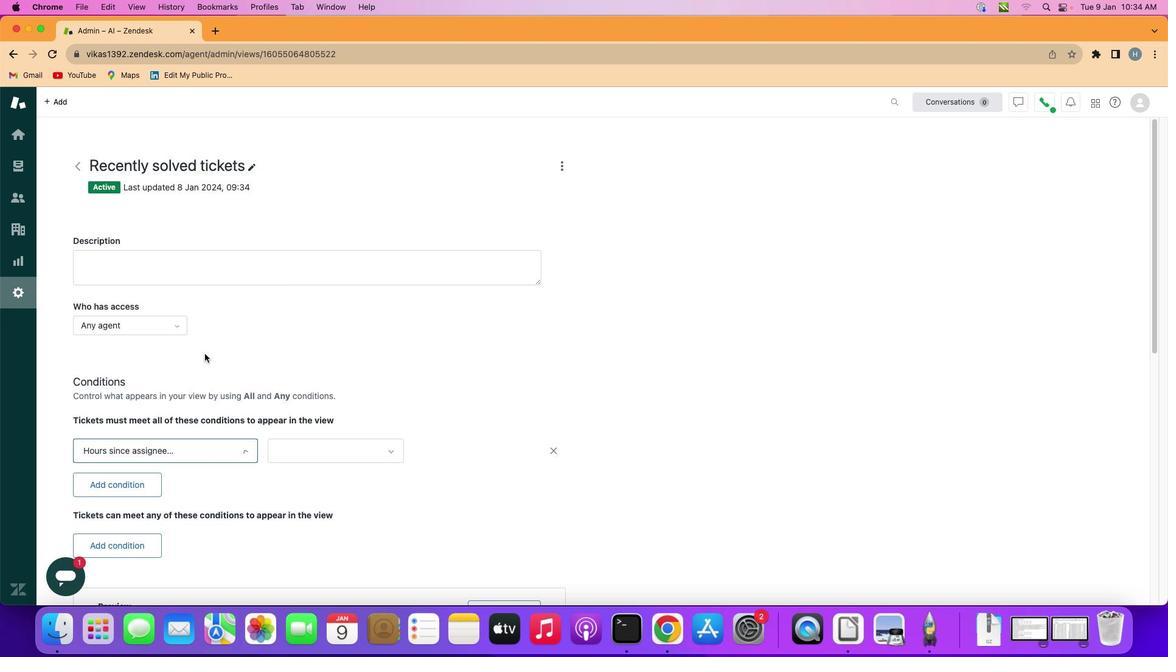 
Action: Mouse pressed left at (203, 353)
Screenshot: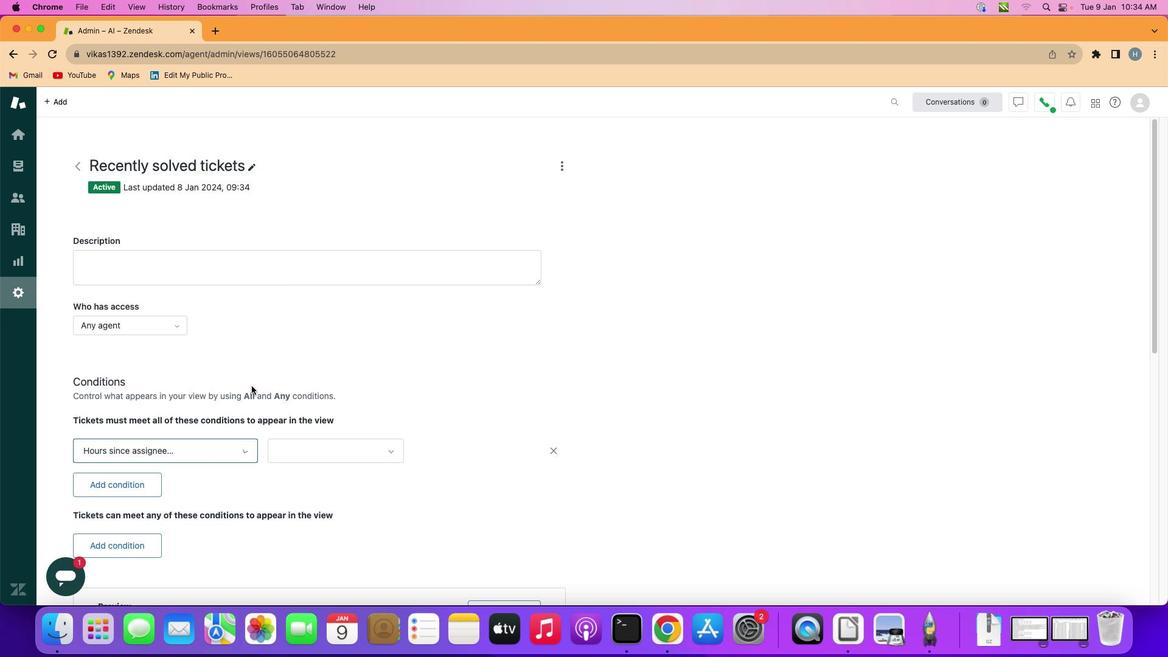 
Action: Mouse moved to (388, 451)
Screenshot: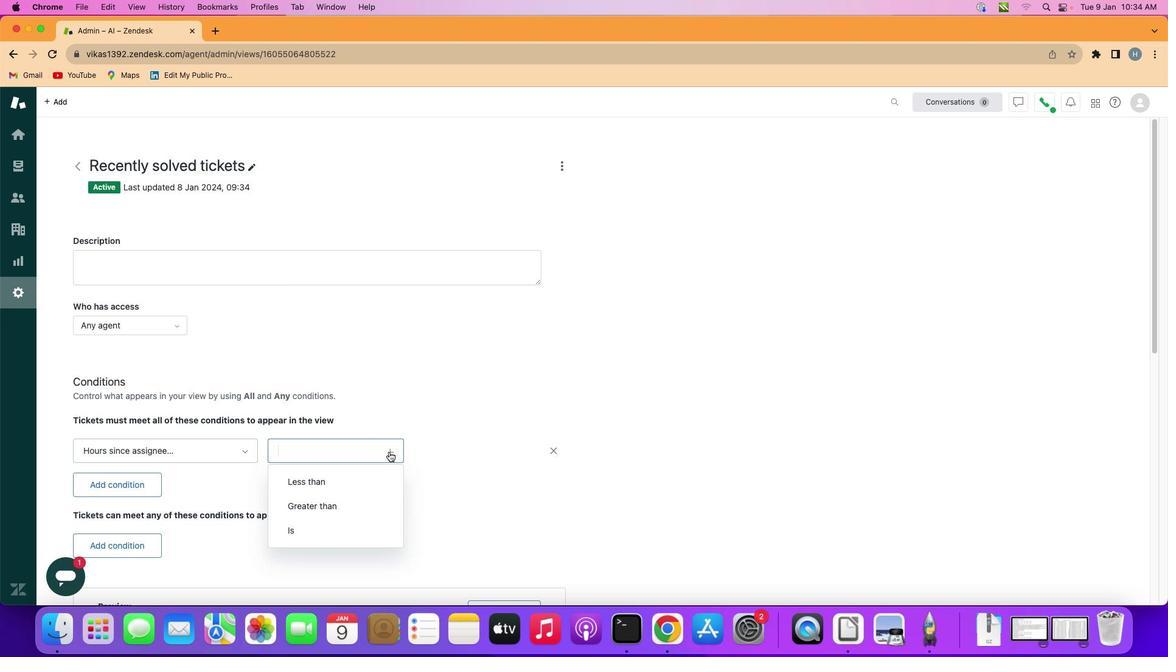 
Action: Mouse pressed left at (388, 451)
Screenshot: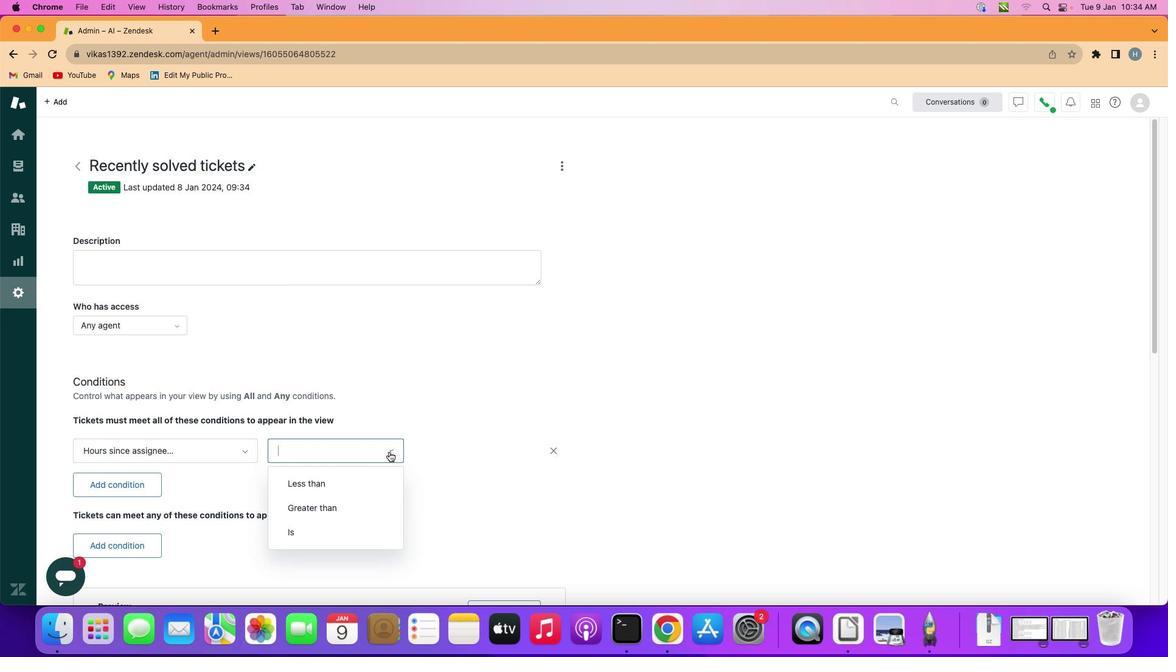 
Action: Mouse moved to (345, 497)
Screenshot: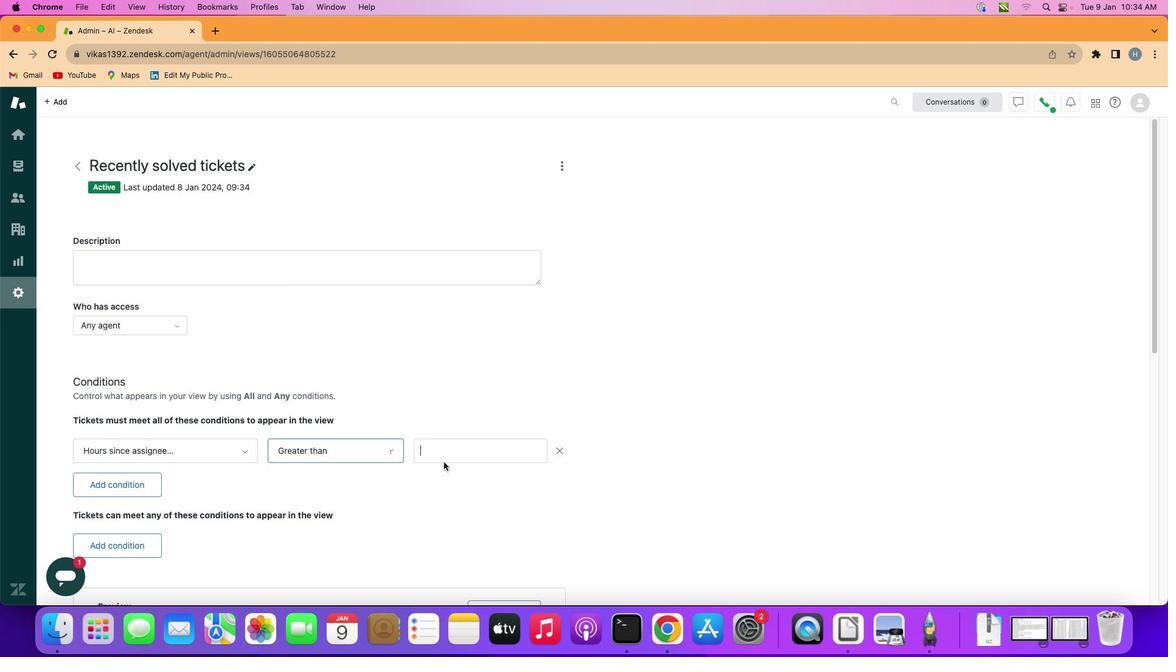 
Action: Mouse pressed left at (345, 497)
Screenshot: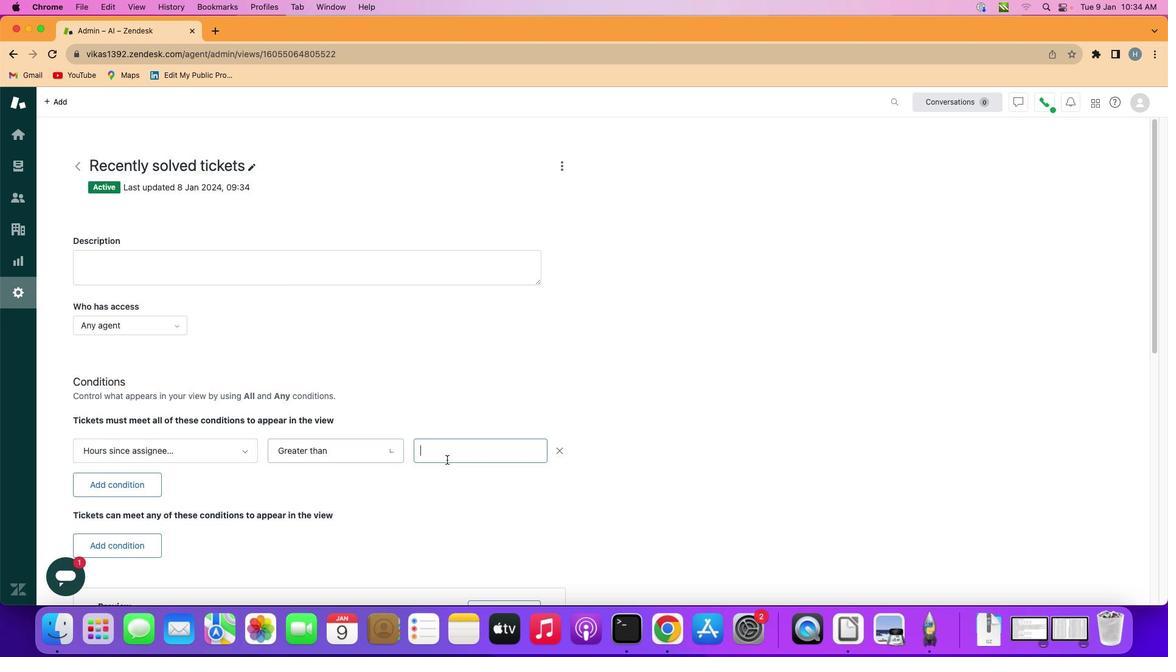 
Action: Mouse moved to (460, 453)
Screenshot: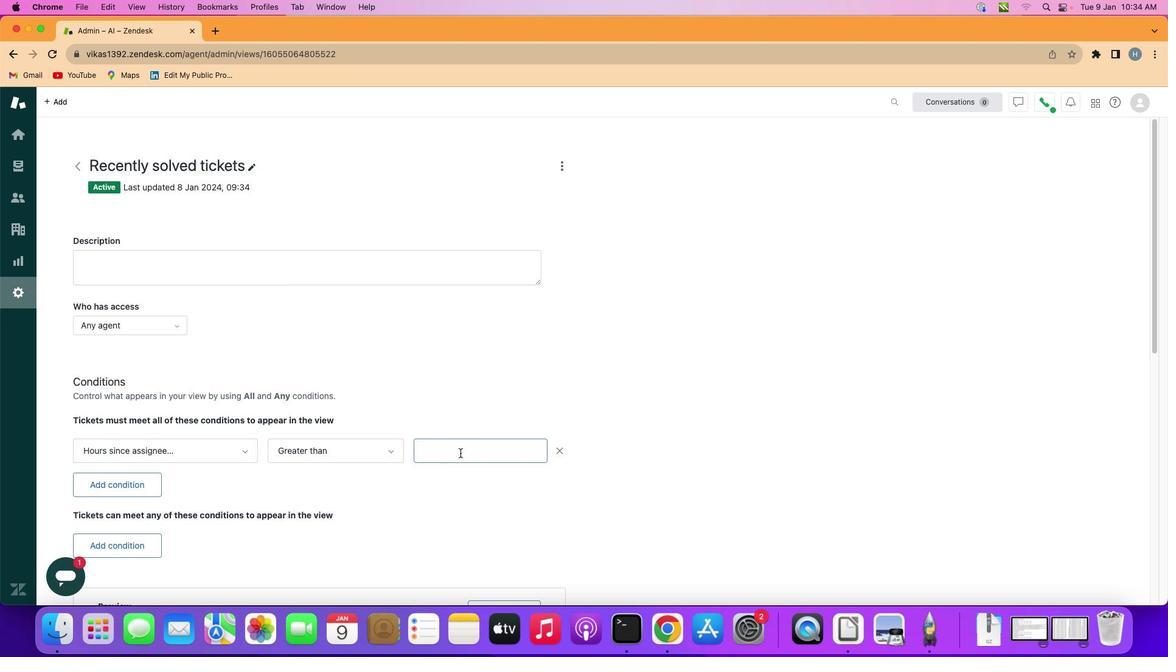 
Action: Mouse pressed left at (460, 453)
Screenshot: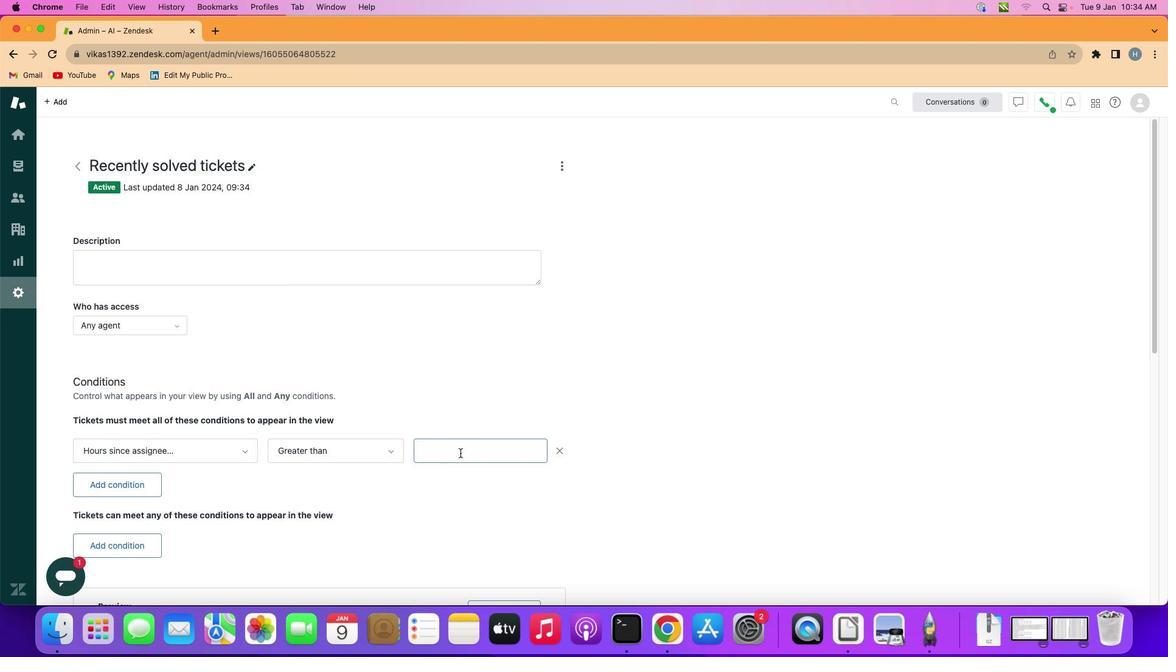 
Action: Key pressed Key.shift'N''i''n''e''t''e''e''n'
Screenshot: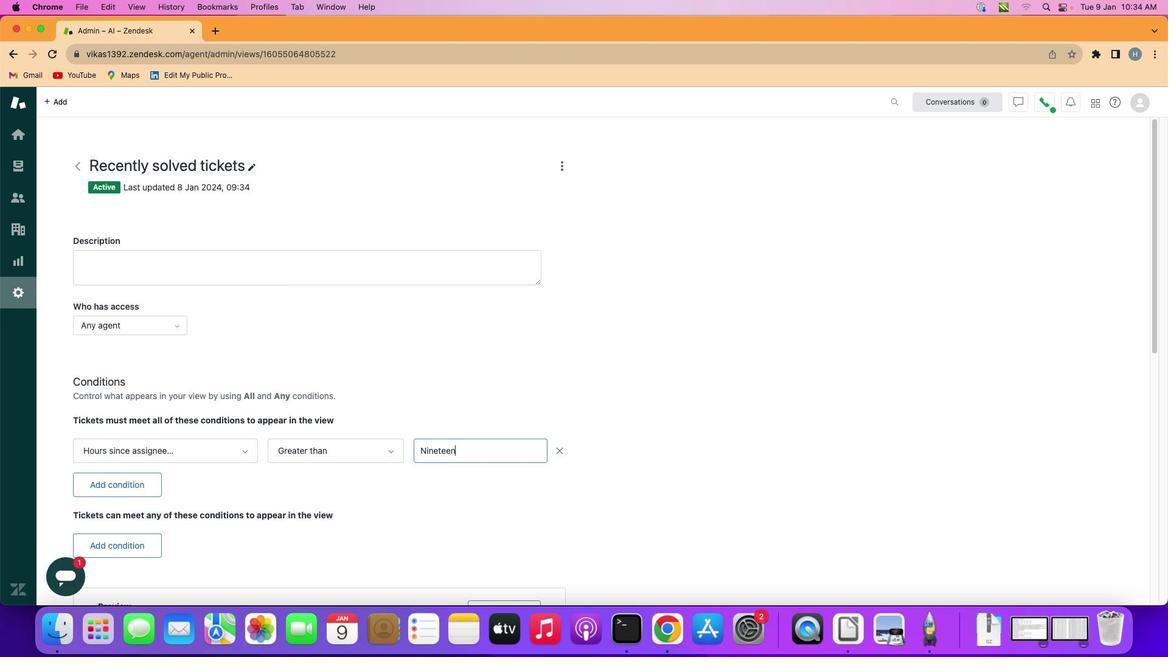 
Action: Mouse moved to (459, 484)
Screenshot: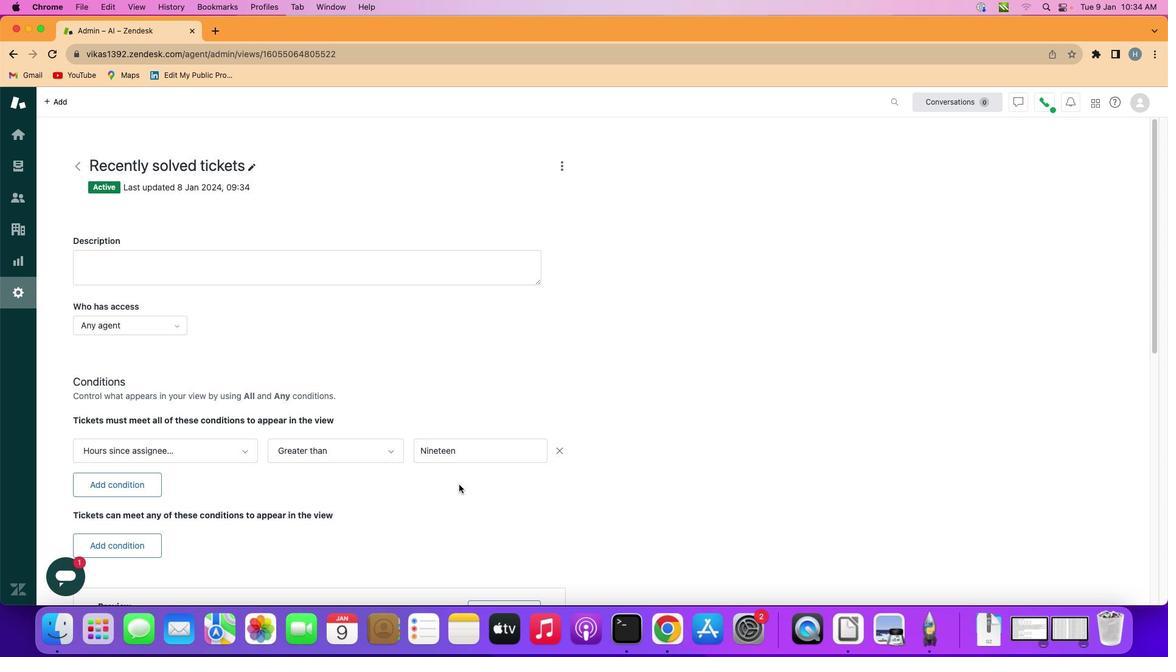
Action: Mouse pressed left at (459, 484)
Screenshot: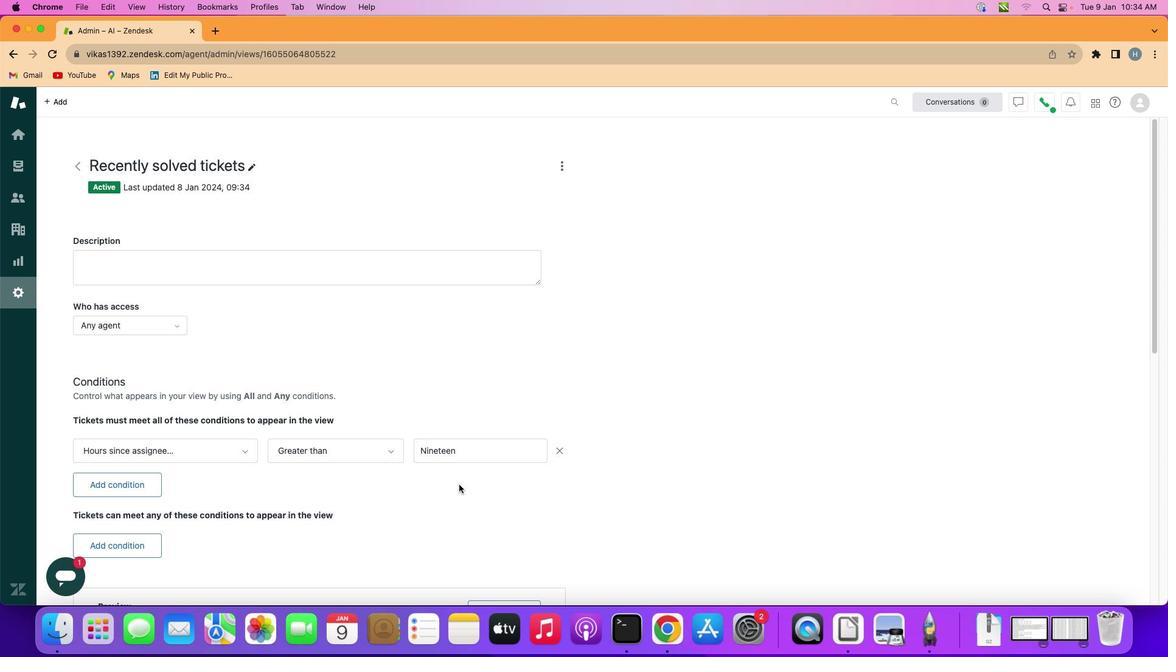 
